 Task: Search one way flight ticket for 2 adults, 4 children and 1 infant on lap in business from Providence: Rhode Island T. F. Green International Airport to Evansville: Evansville Regional Airport on 5-3-2023. Number of bags: 2 carry on bags and 7 checked bags. Price is upto 83000. Outbound departure time preference is 12:15.
Action: Mouse moved to (340, 137)
Screenshot: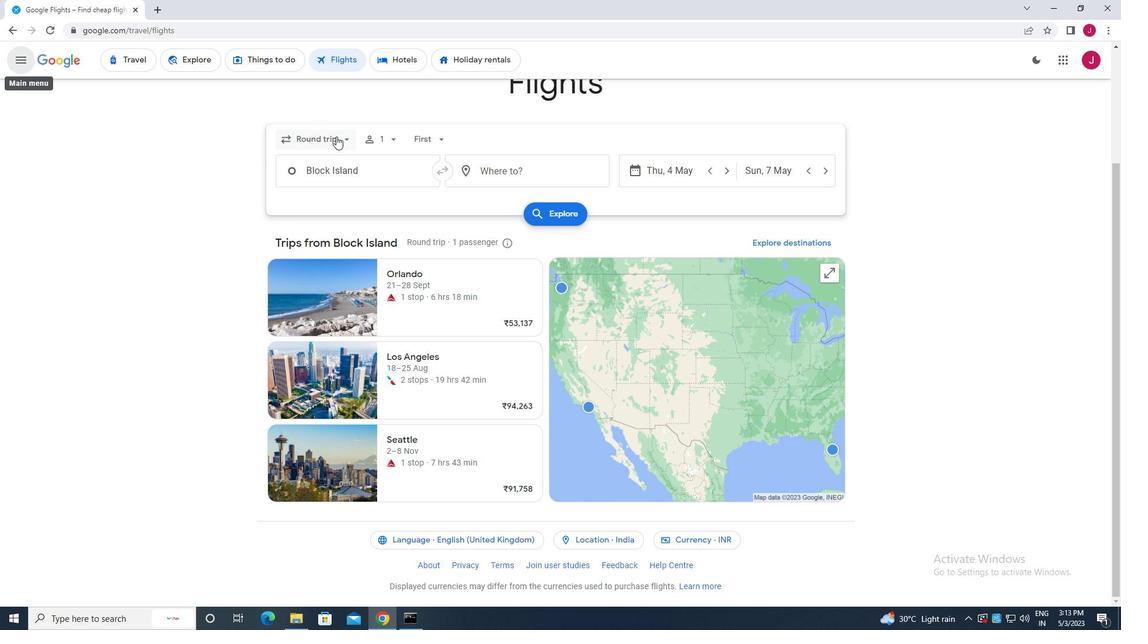 
Action: Mouse pressed left at (340, 137)
Screenshot: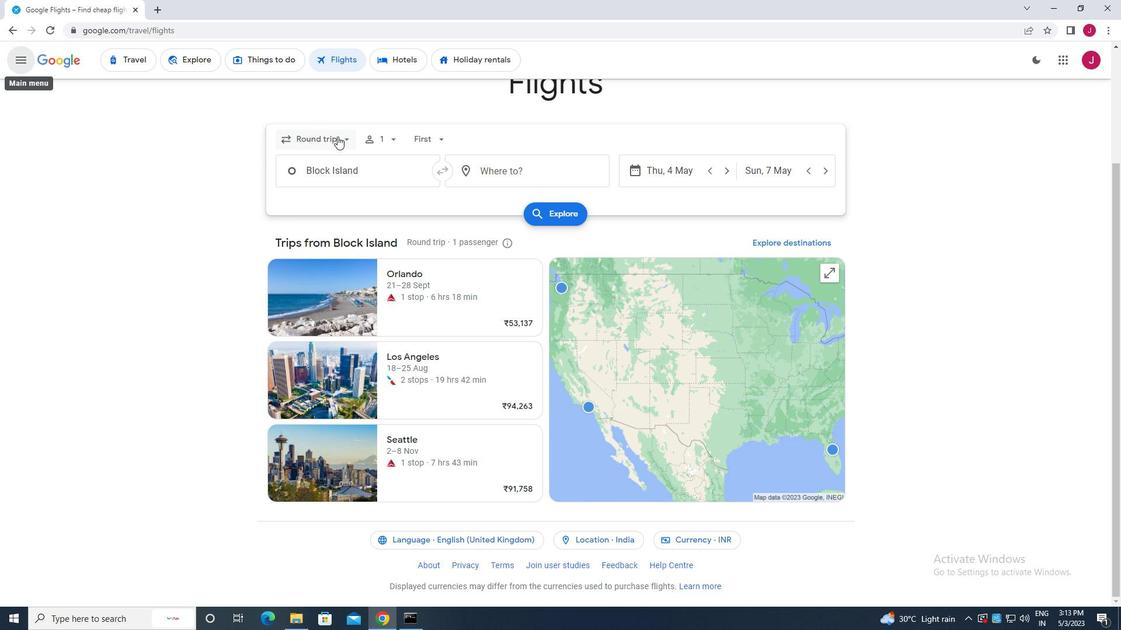 
Action: Mouse moved to (342, 190)
Screenshot: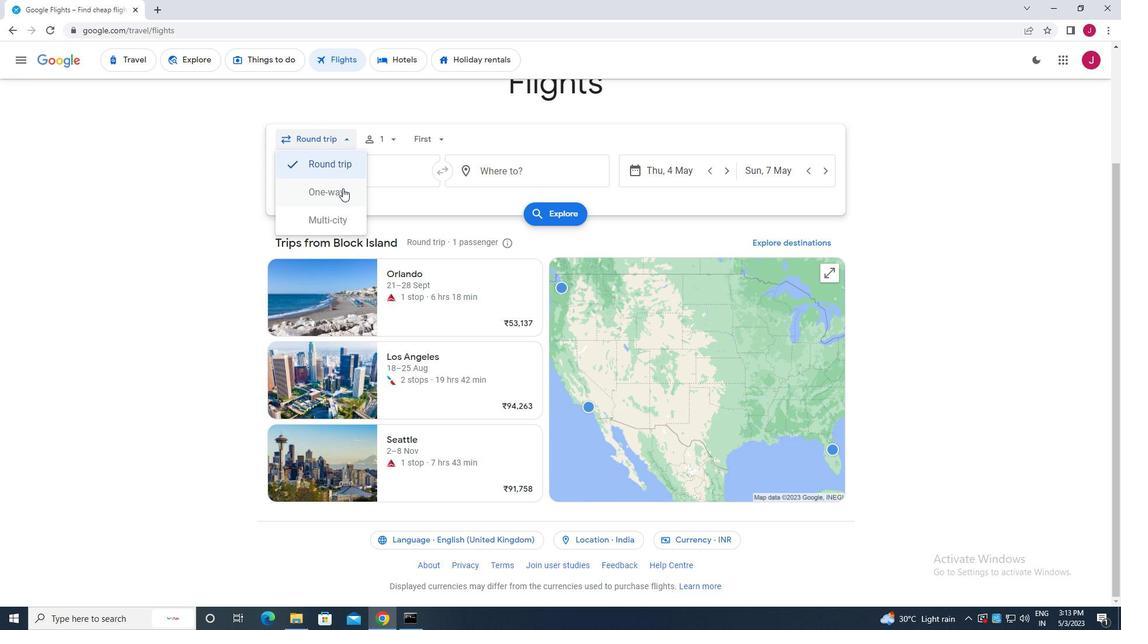 
Action: Mouse pressed left at (342, 190)
Screenshot: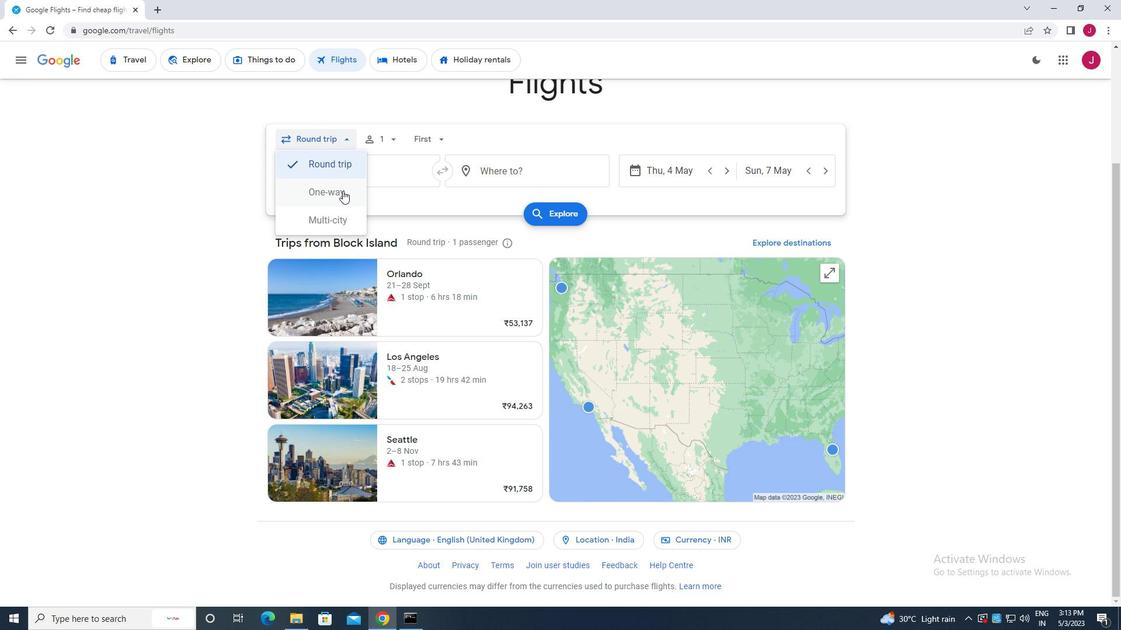 
Action: Mouse moved to (392, 138)
Screenshot: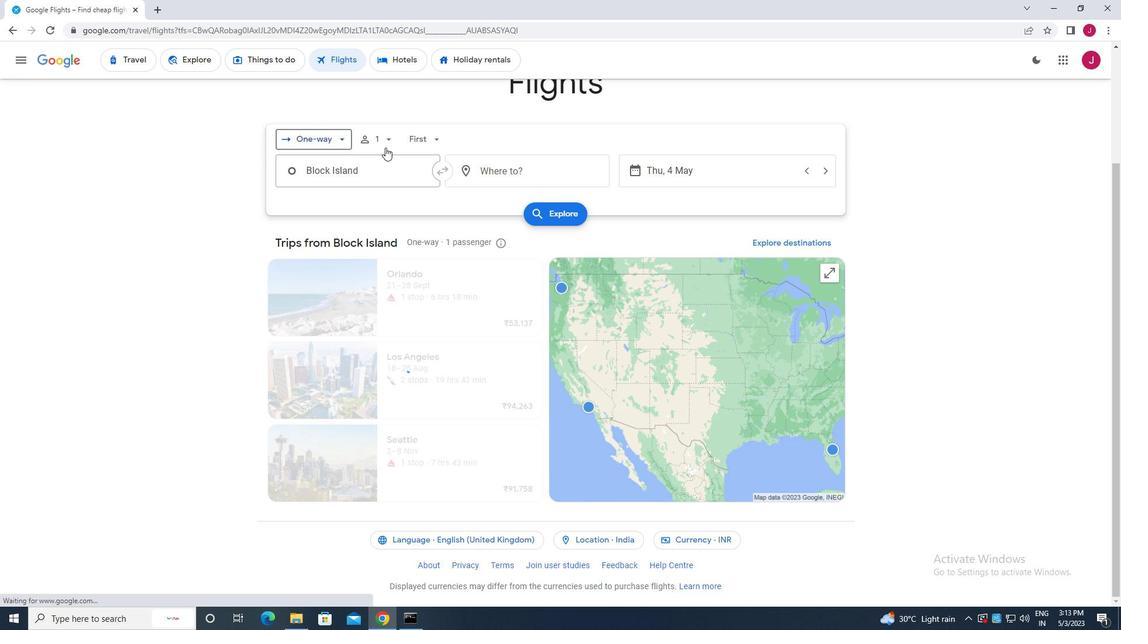 
Action: Mouse pressed left at (392, 138)
Screenshot: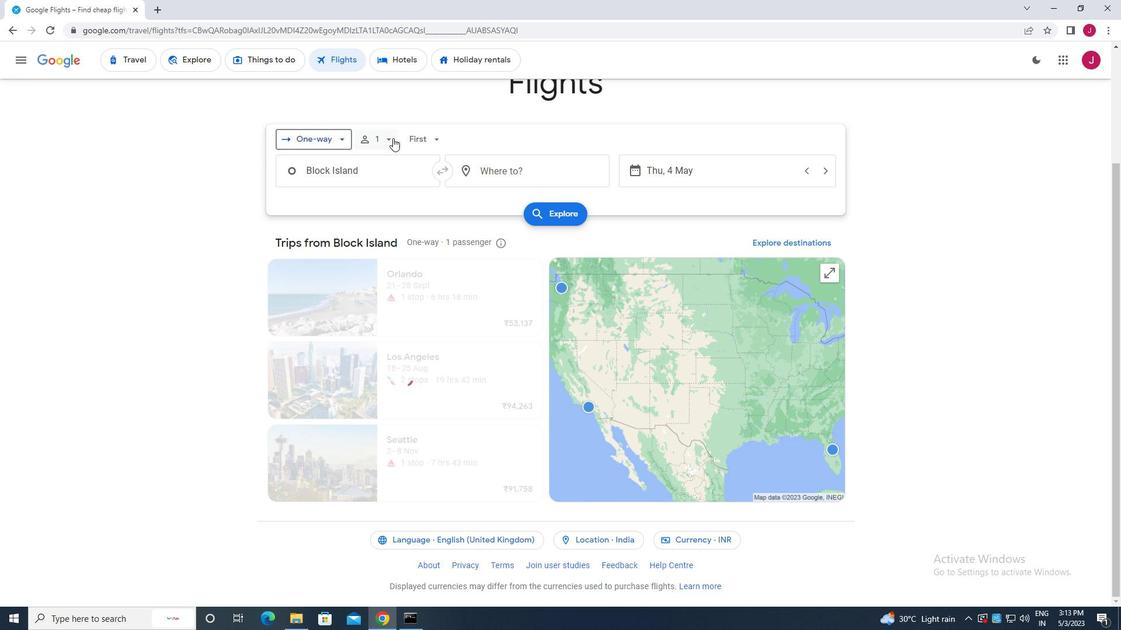 
Action: Mouse moved to (473, 168)
Screenshot: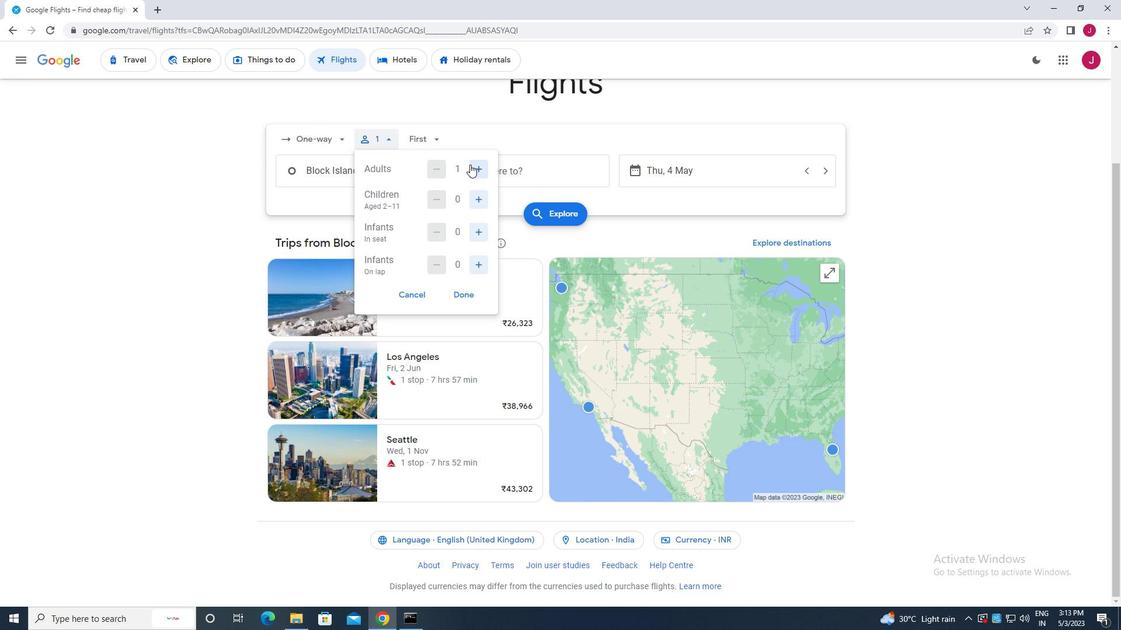 
Action: Mouse pressed left at (473, 168)
Screenshot: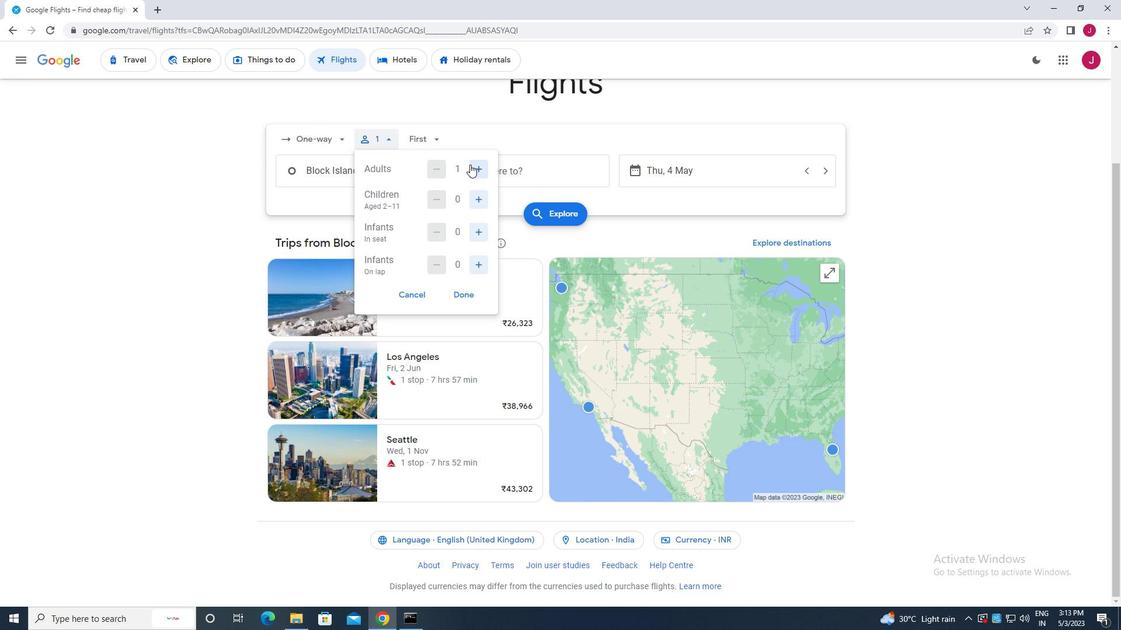 
Action: Mouse moved to (475, 200)
Screenshot: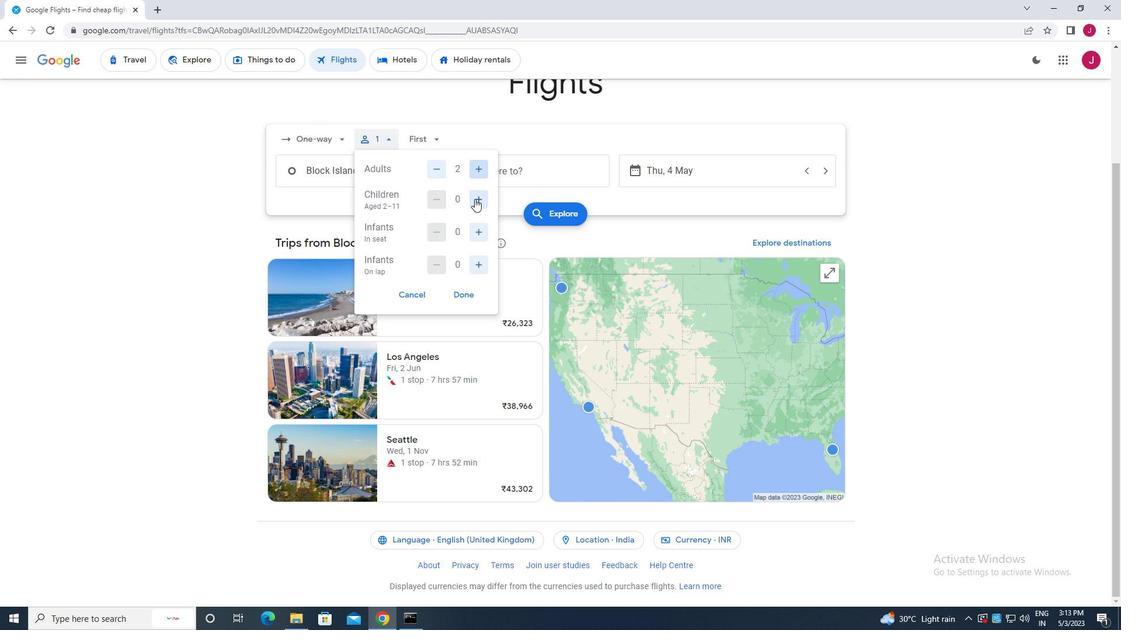 
Action: Mouse pressed left at (475, 200)
Screenshot: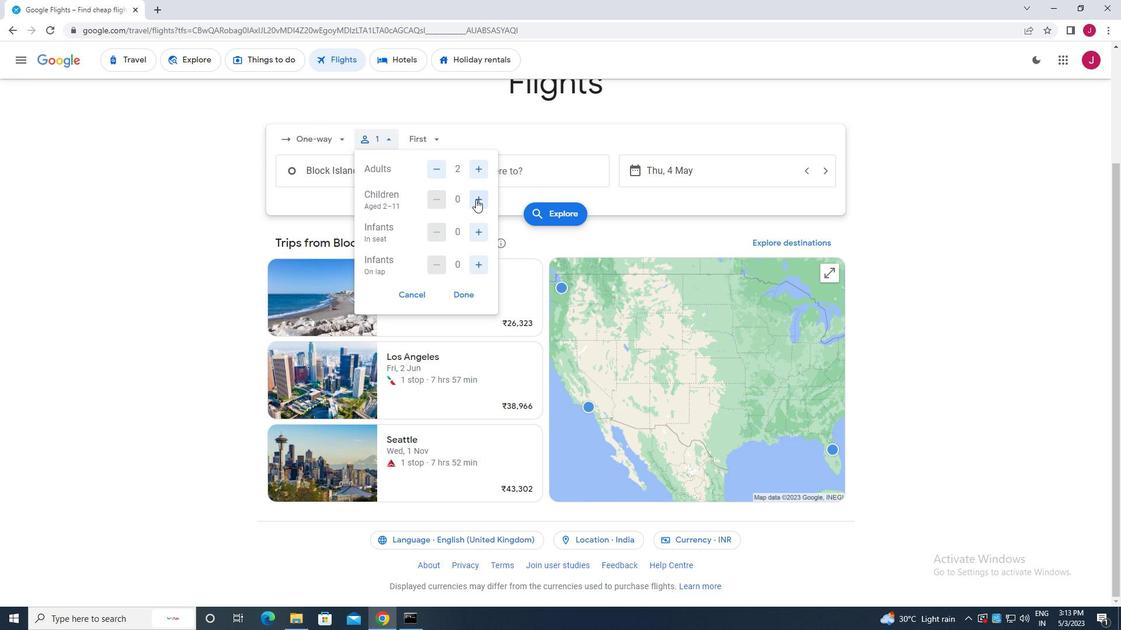 
Action: Mouse pressed left at (475, 200)
Screenshot: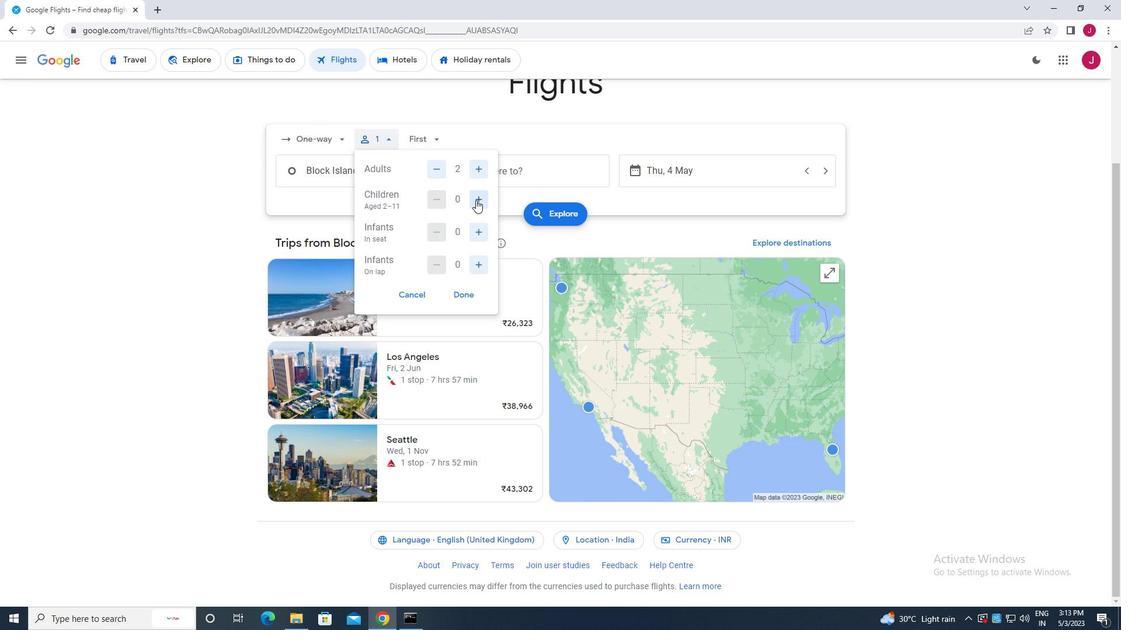
Action: Mouse pressed left at (475, 200)
Screenshot: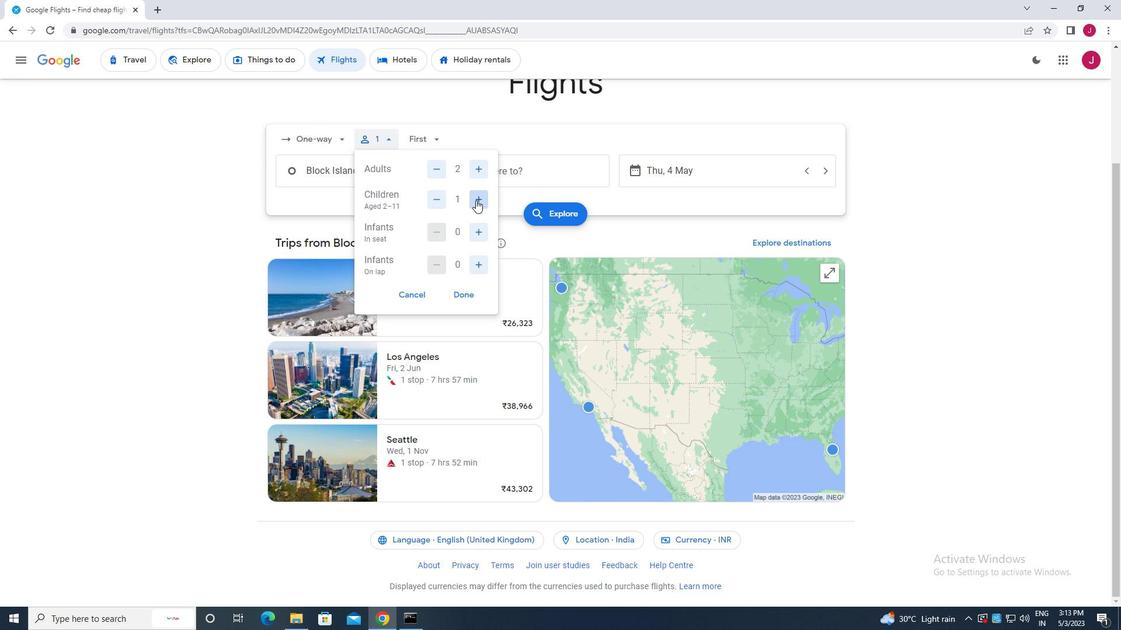 
Action: Mouse pressed left at (475, 200)
Screenshot: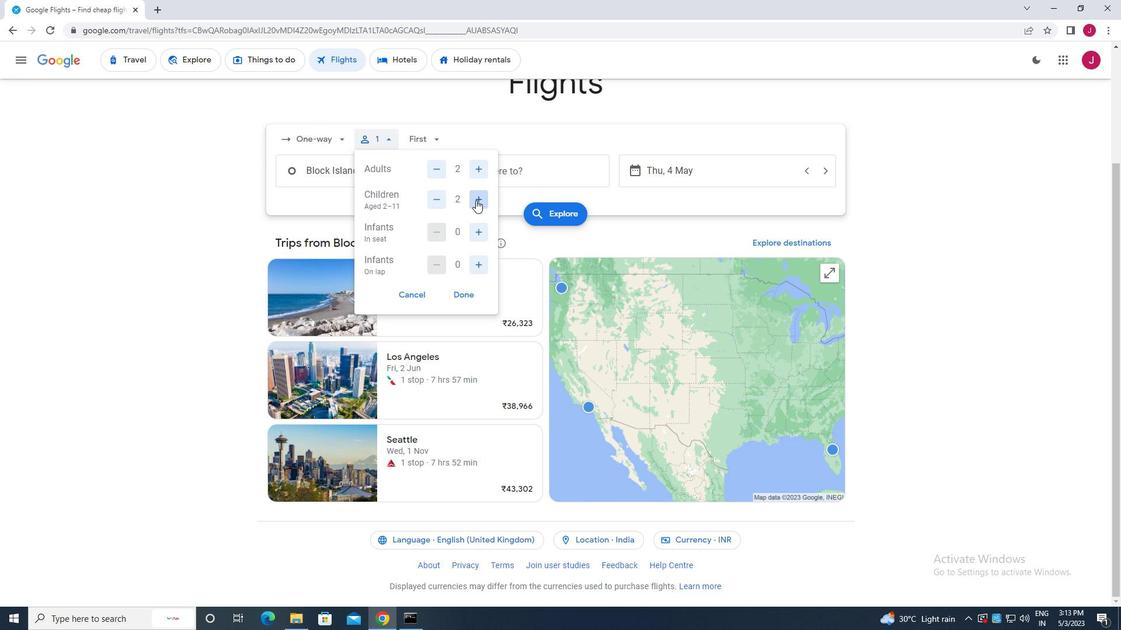 
Action: Mouse moved to (478, 263)
Screenshot: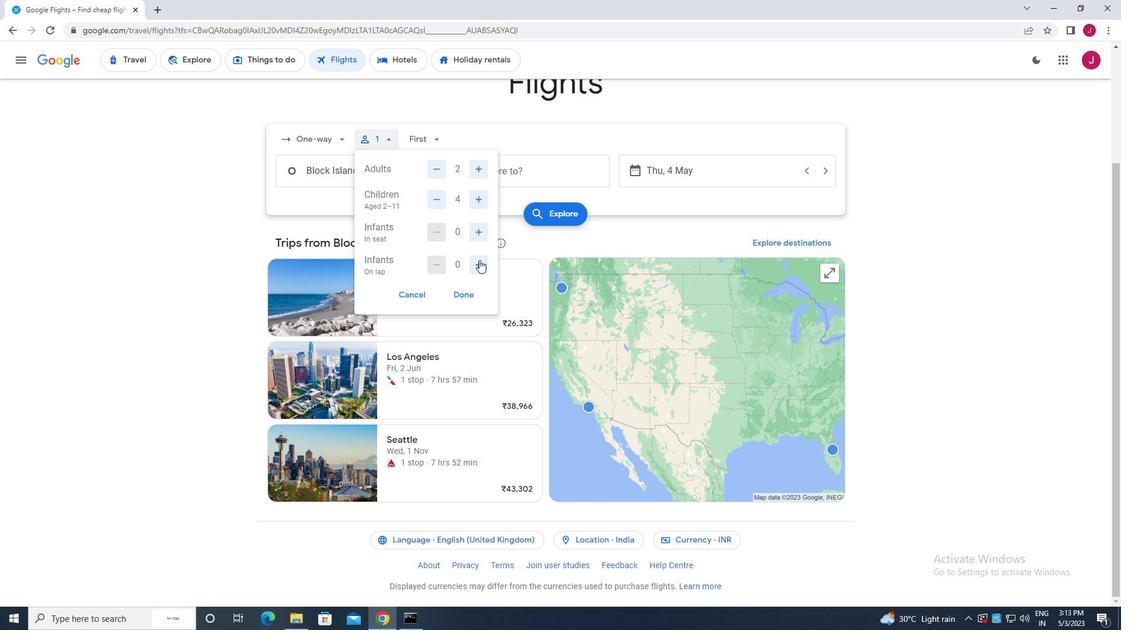 
Action: Mouse pressed left at (478, 263)
Screenshot: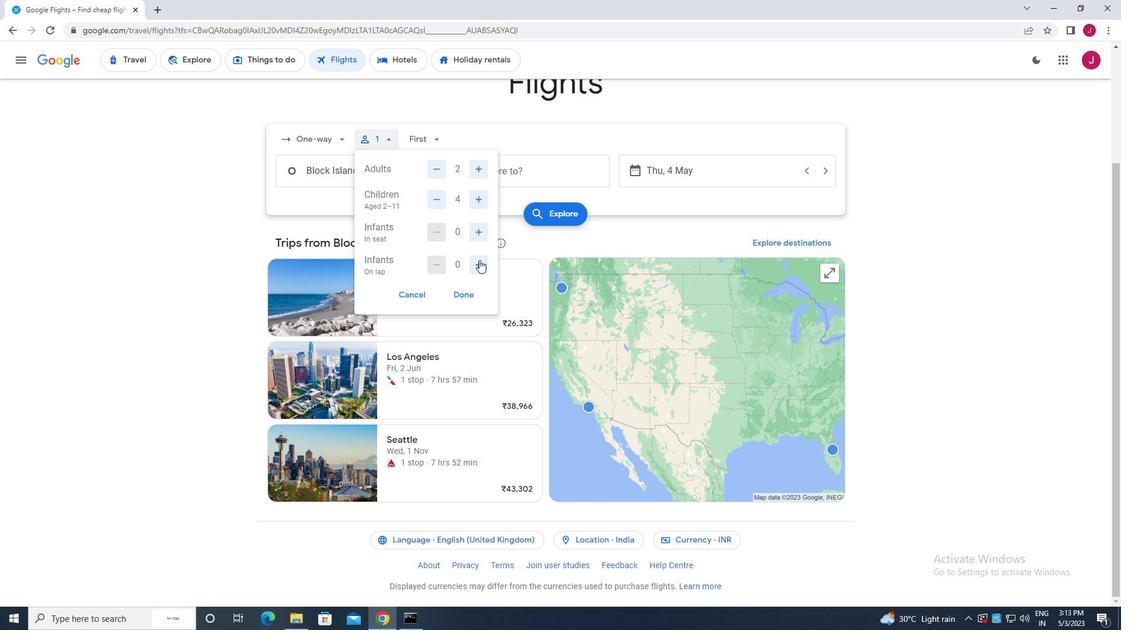 
Action: Mouse moved to (464, 297)
Screenshot: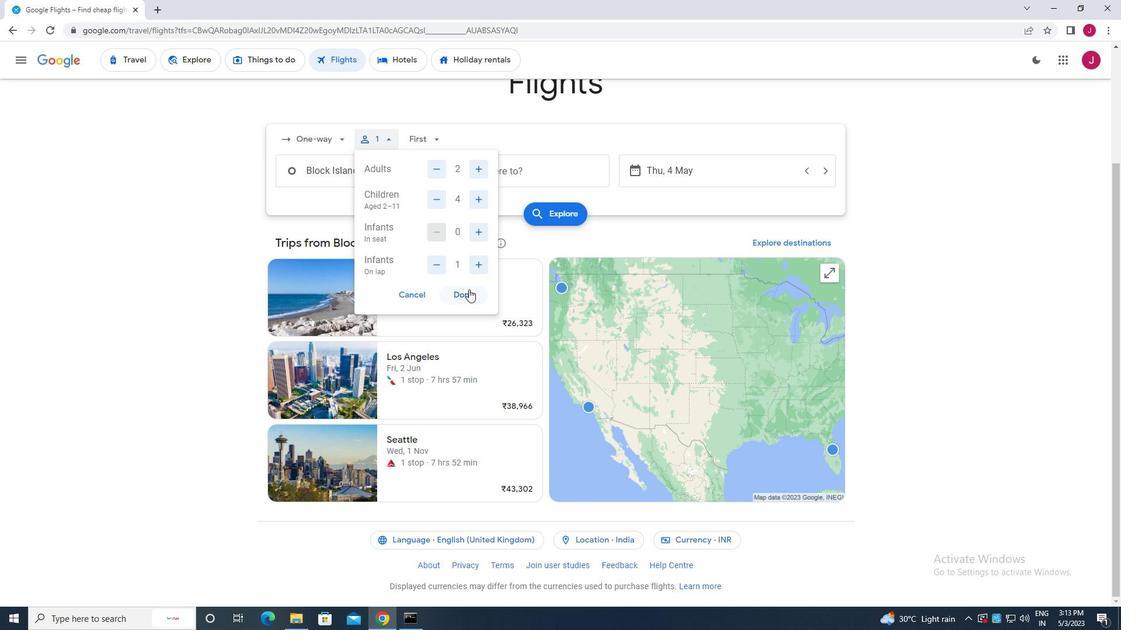 
Action: Mouse pressed left at (464, 297)
Screenshot: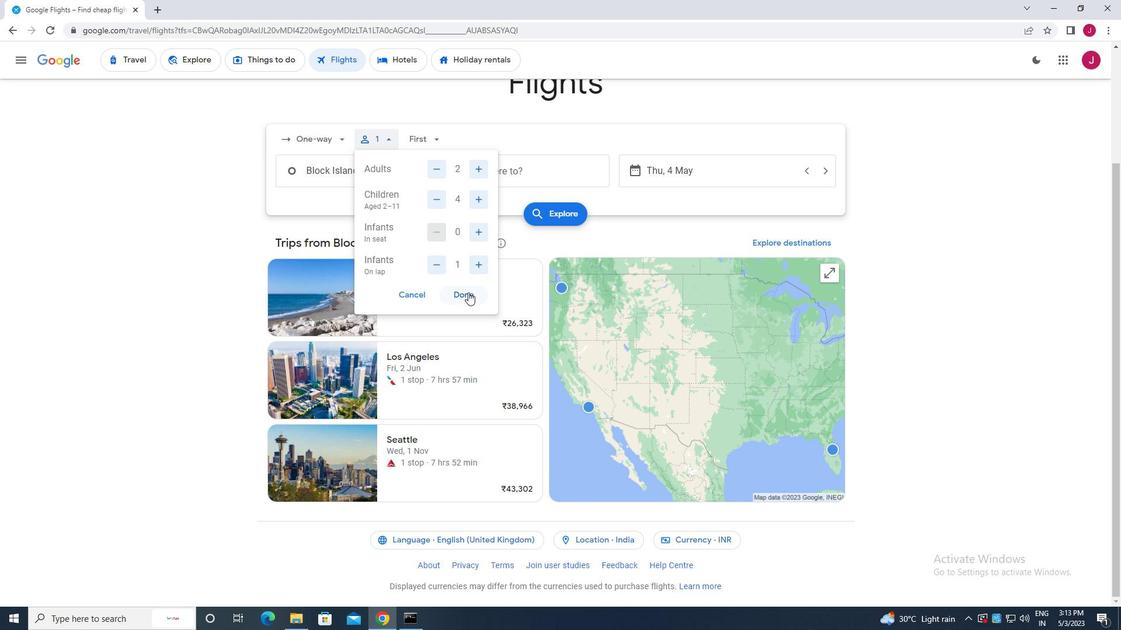 
Action: Mouse moved to (436, 140)
Screenshot: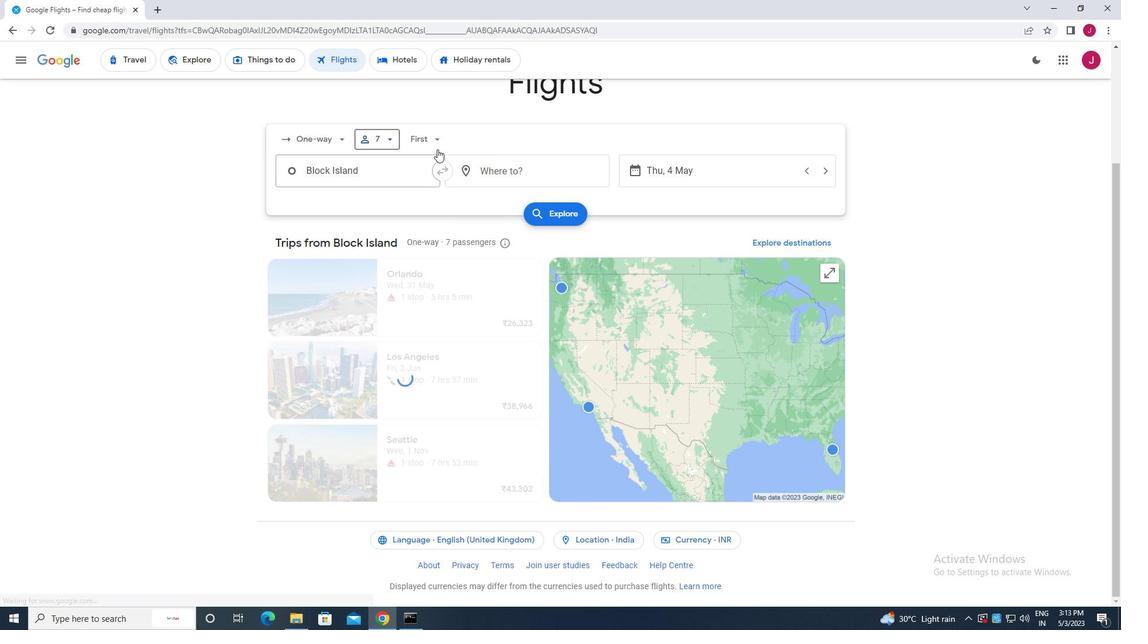 
Action: Mouse pressed left at (436, 140)
Screenshot: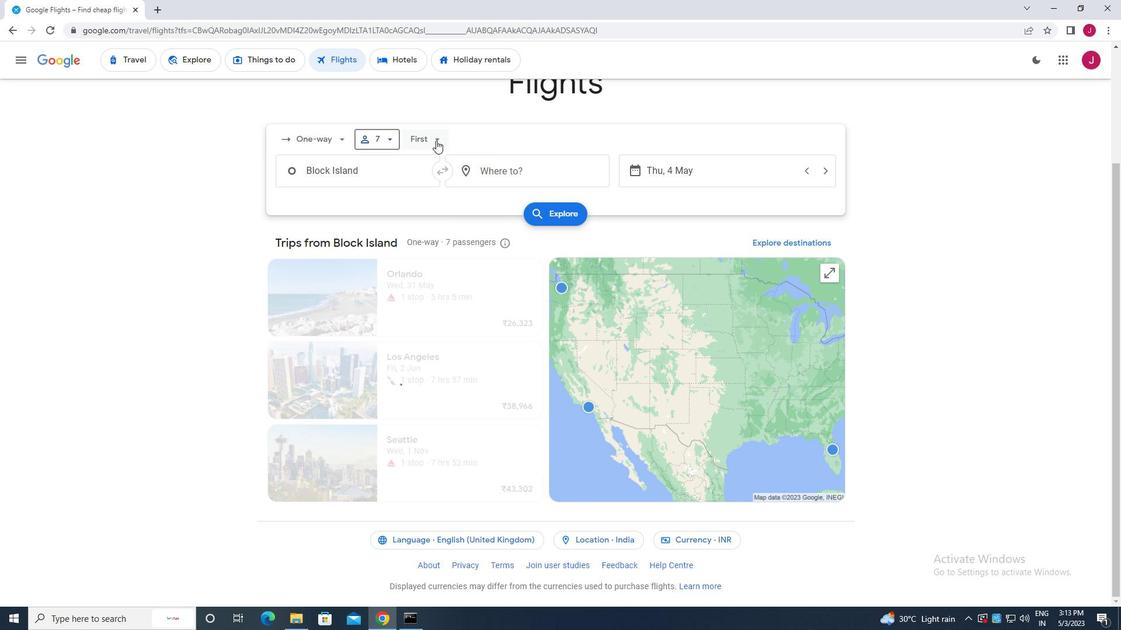 
Action: Mouse moved to (448, 222)
Screenshot: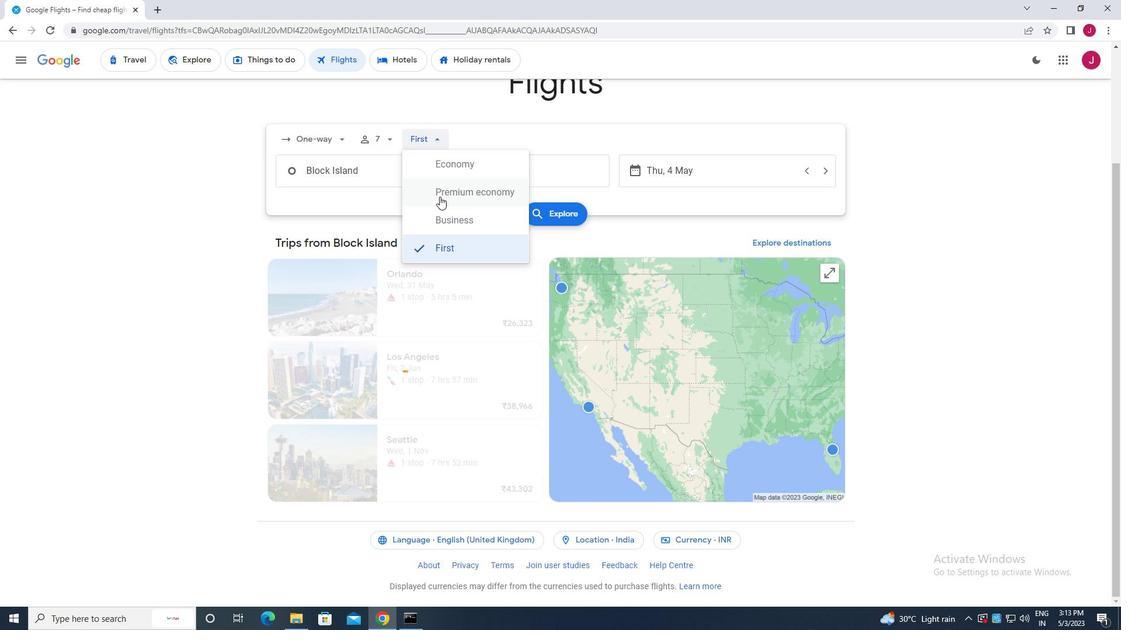 
Action: Mouse pressed left at (448, 222)
Screenshot: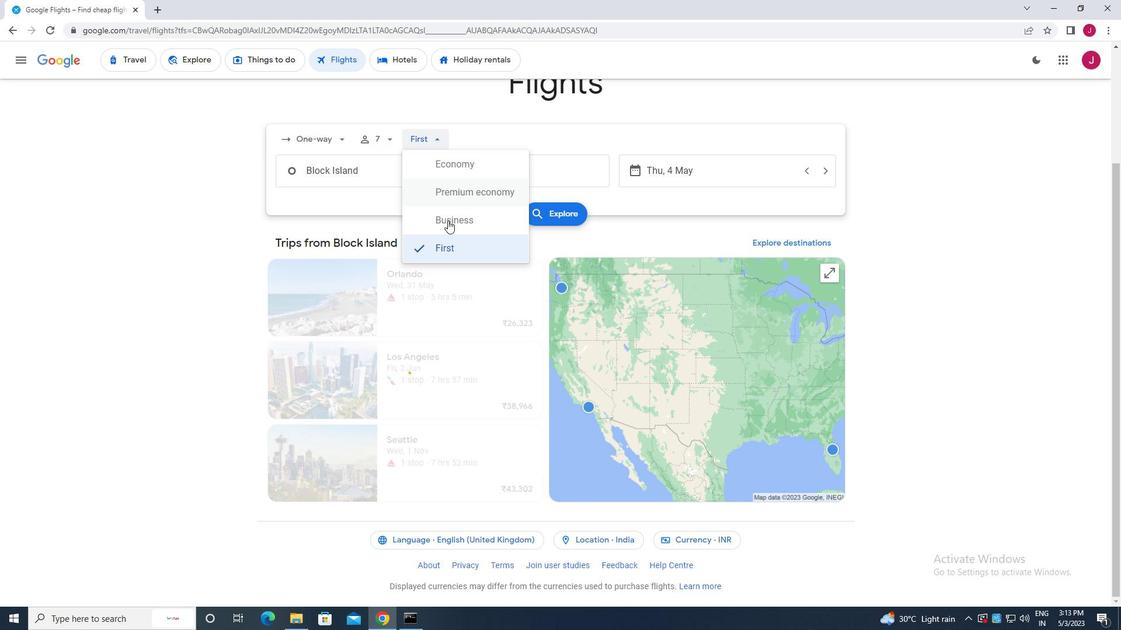 
Action: Mouse moved to (397, 177)
Screenshot: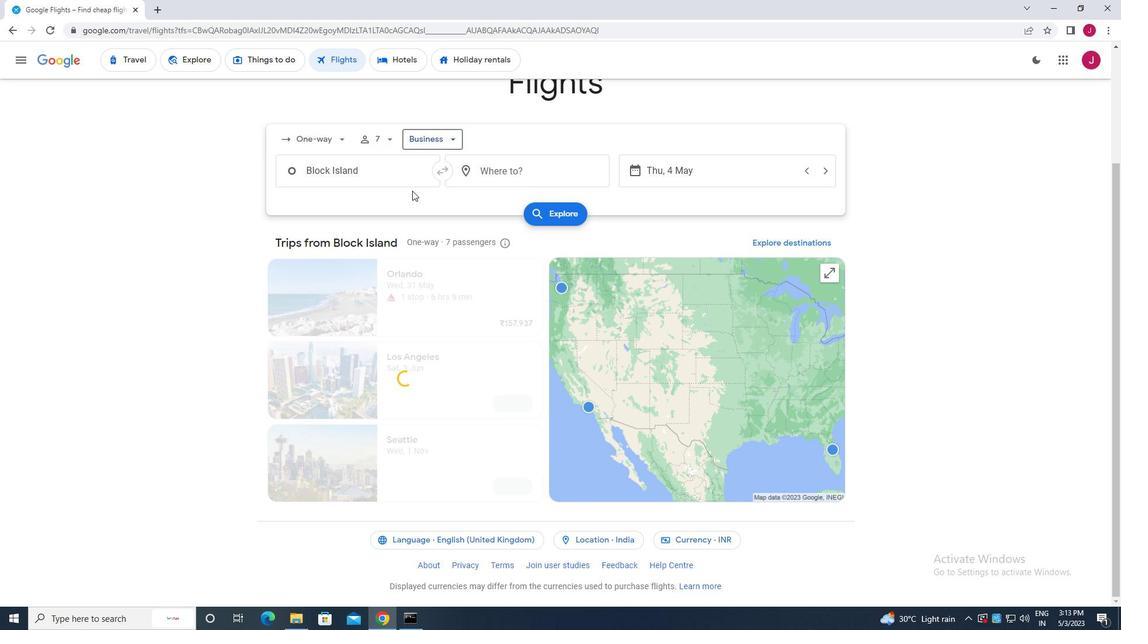 
Action: Mouse pressed left at (397, 177)
Screenshot: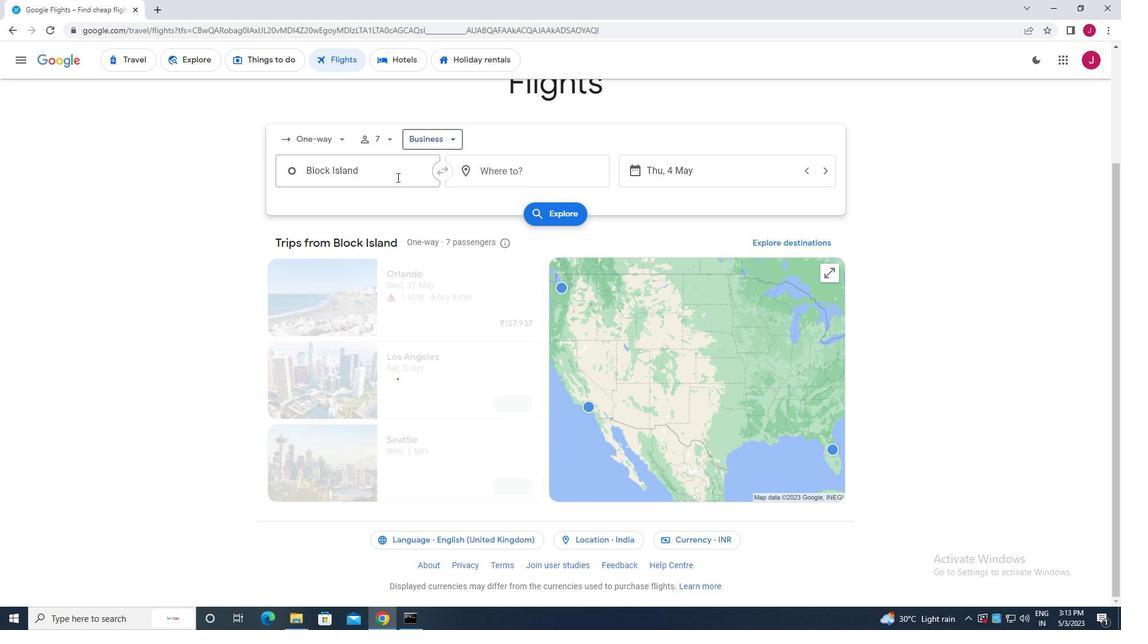 
Action: Key pressed providence<Key.enter><Key.space>r
Screenshot: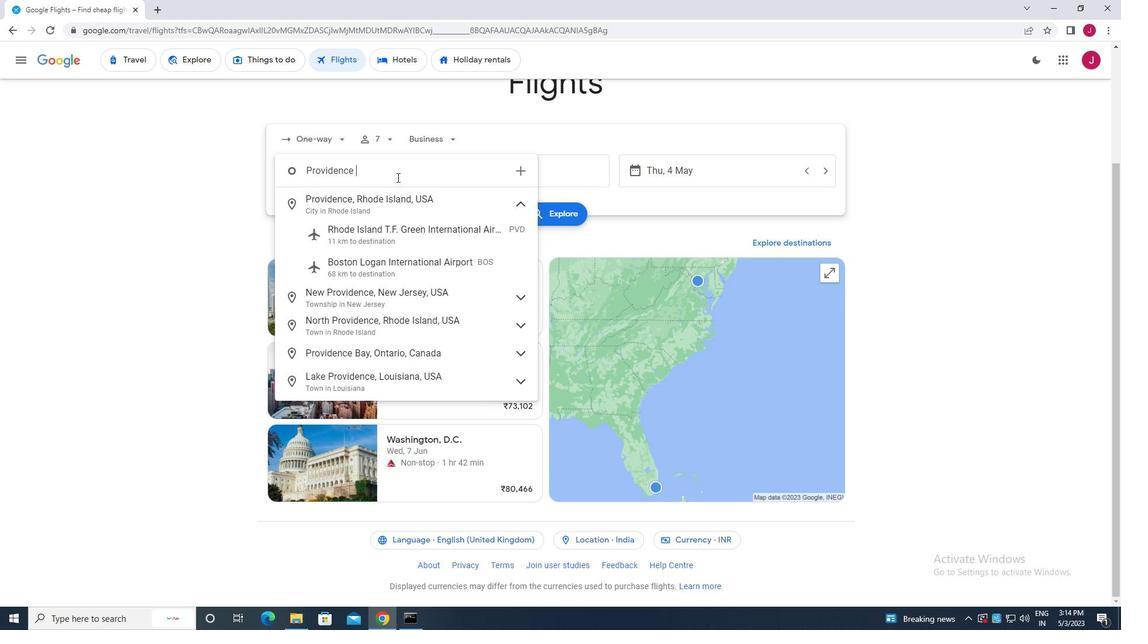 
Action: Mouse moved to (415, 220)
Screenshot: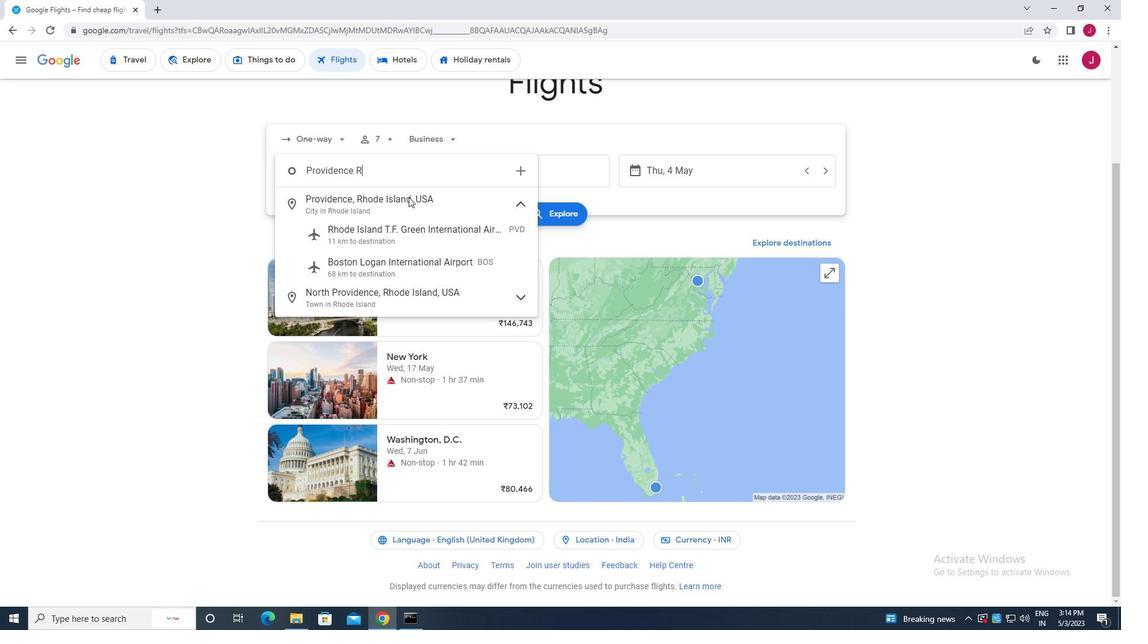 
Action: Mouse pressed left at (415, 220)
Screenshot: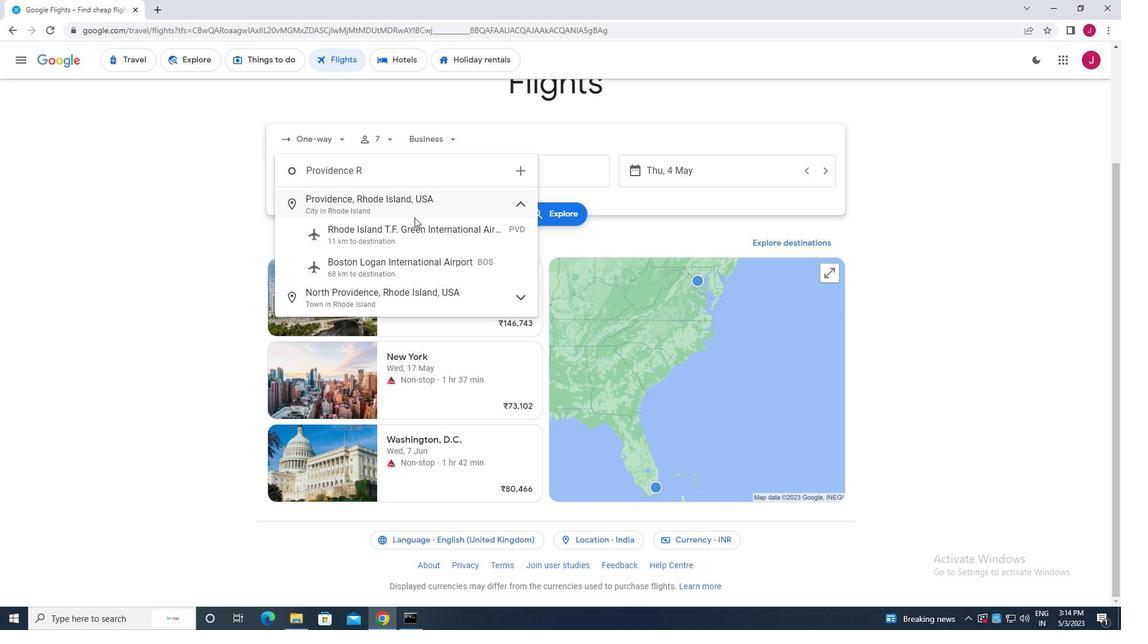 
Action: Mouse moved to (507, 168)
Screenshot: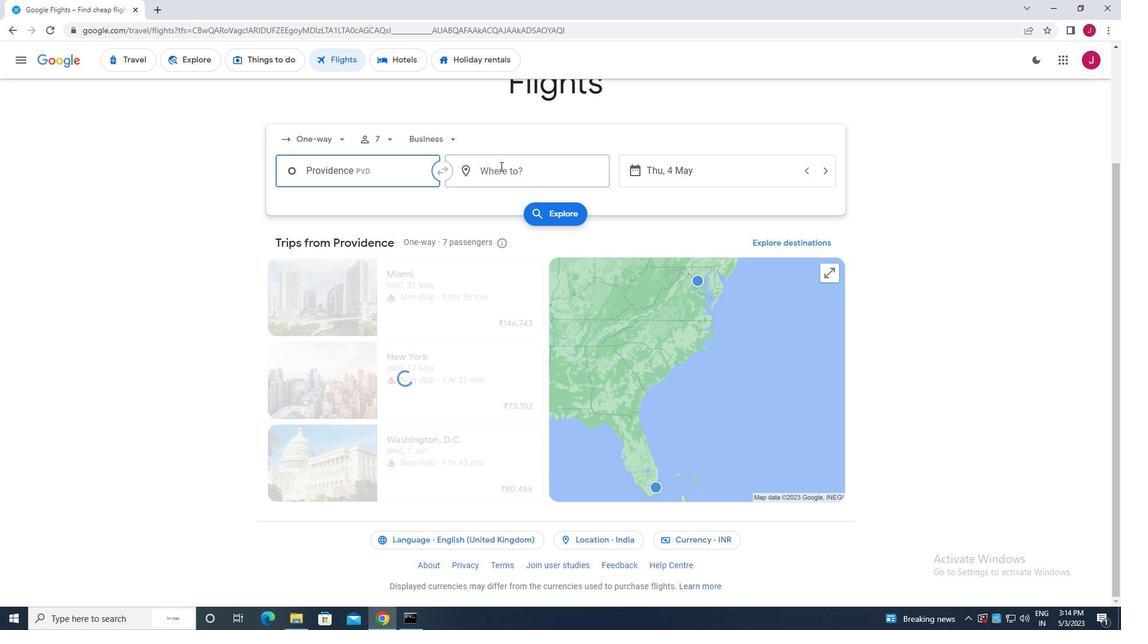 
Action: Mouse pressed left at (507, 168)
Screenshot: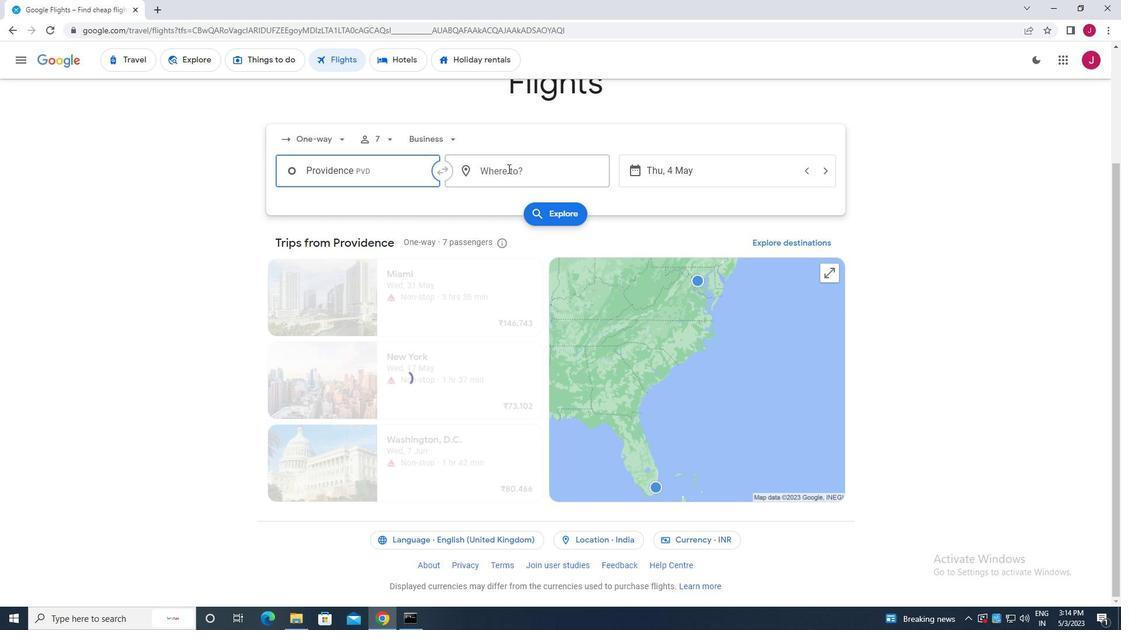 
Action: Key pressed evans
Screenshot: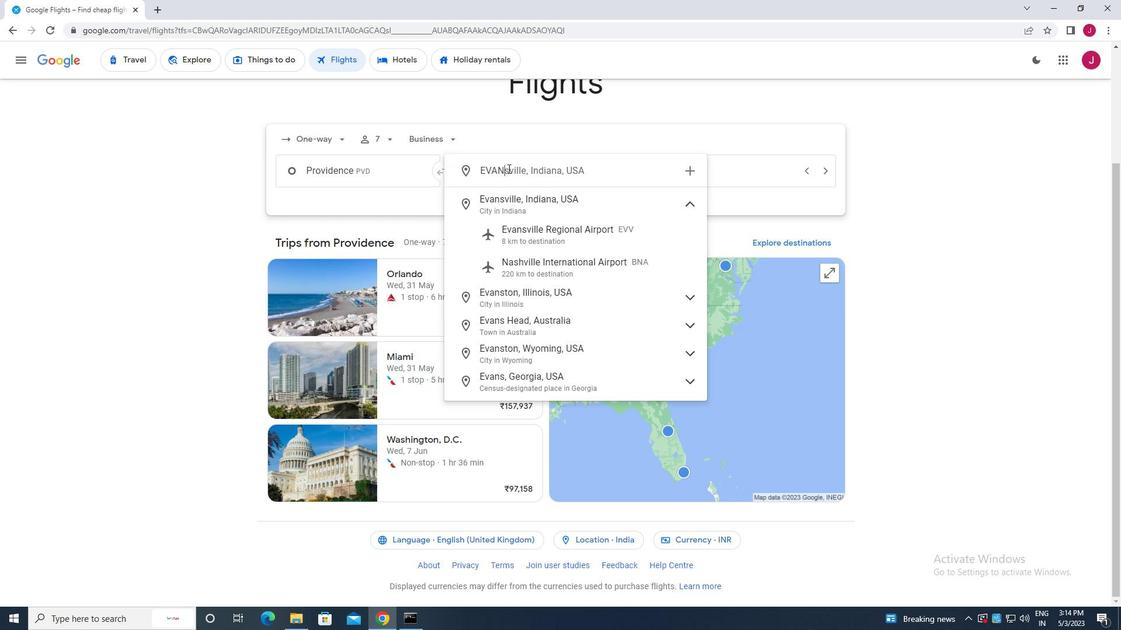 
Action: Mouse moved to (564, 237)
Screenshot: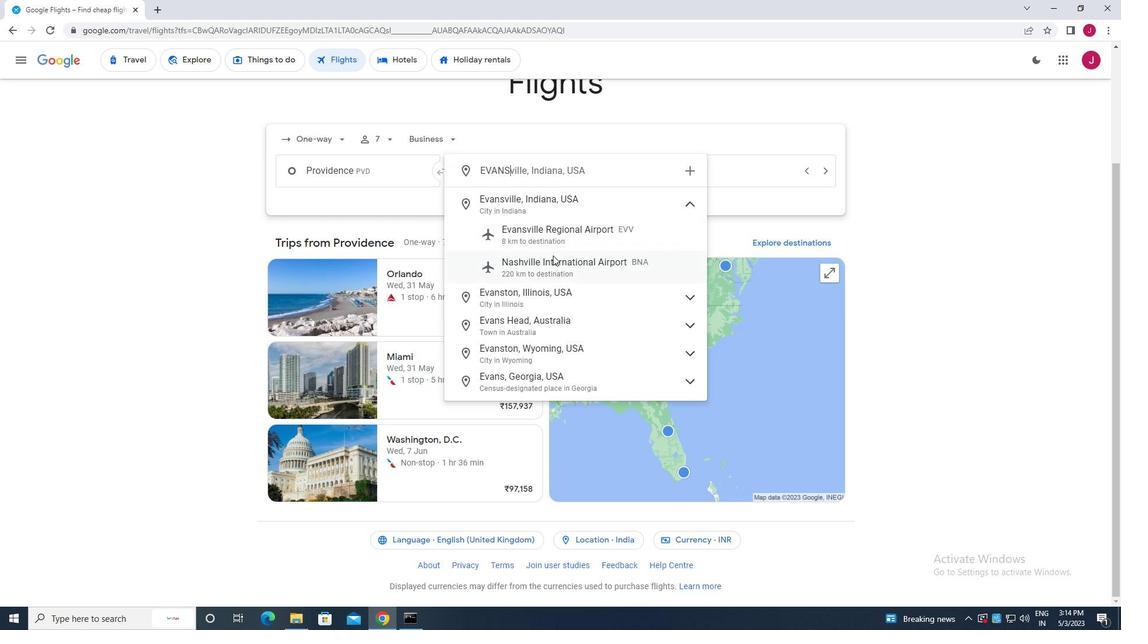 
Action: Mouse pressed left at (564, 237)
Screenshot: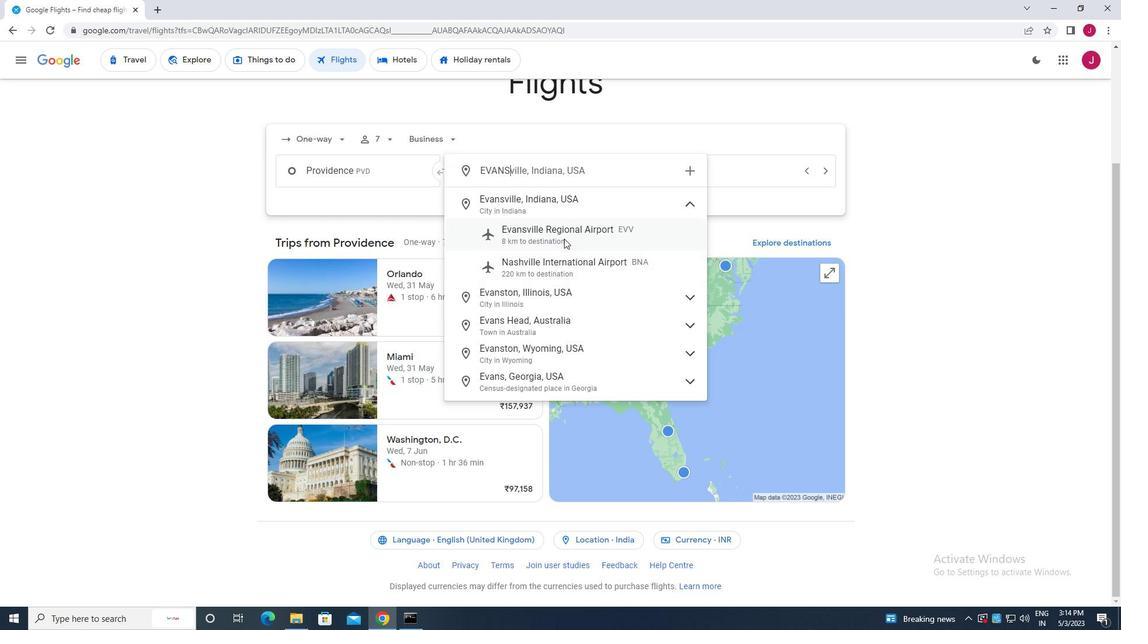 
Action: Mouse moved to (694, 172)
Screenshot: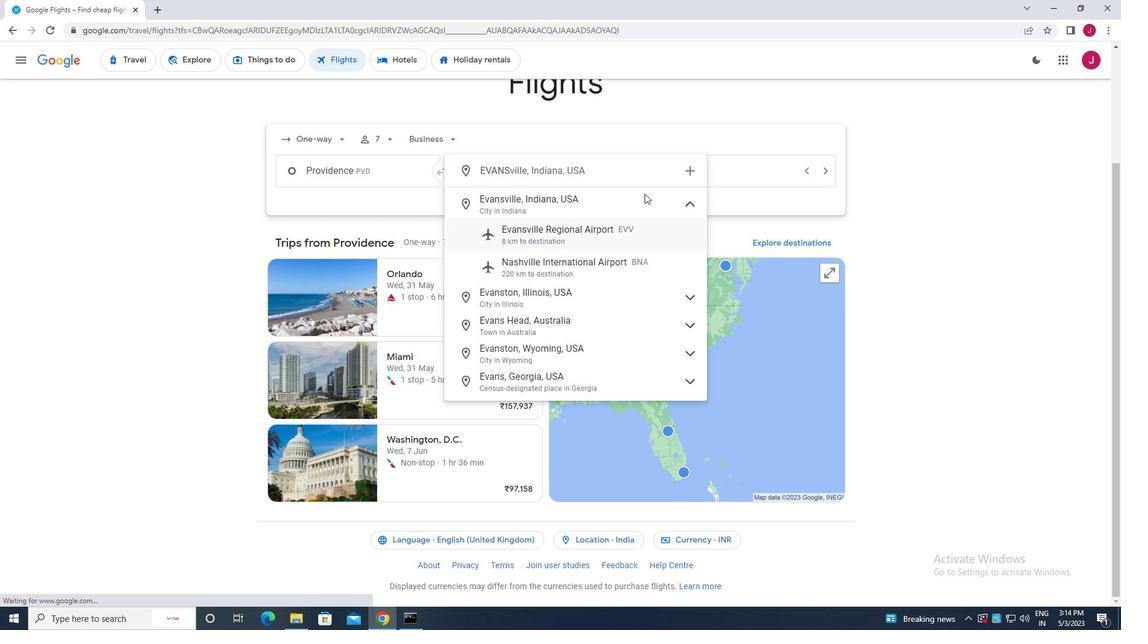 
Action: Mouse pressed left at (694, 172)
Screenshot: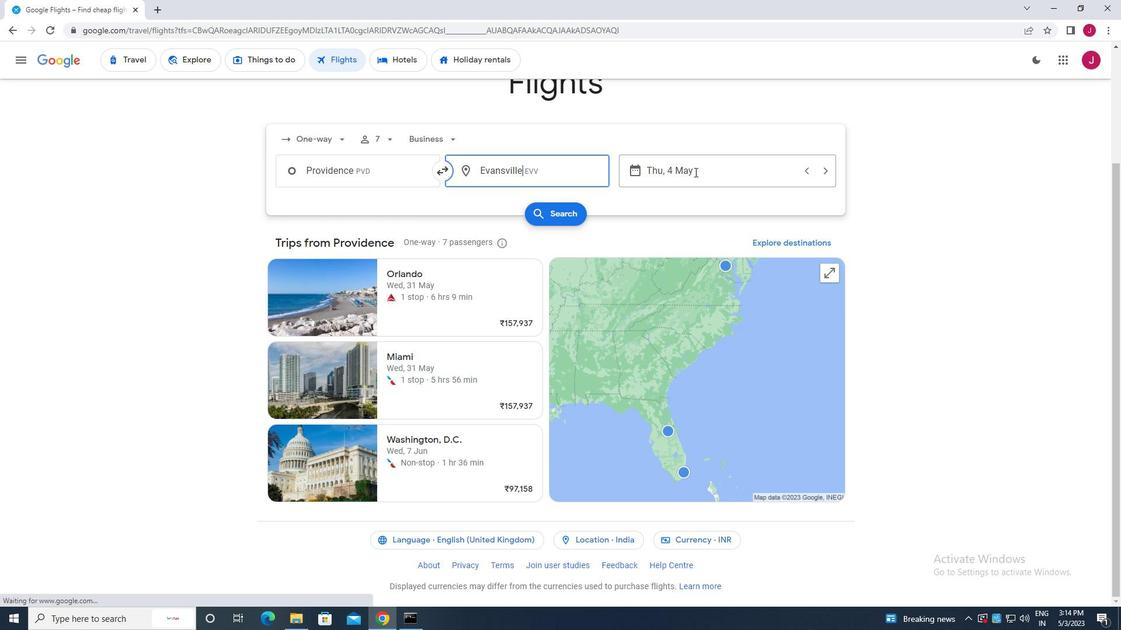 
Action: Mouse moved to (498, 268)
Screenshot: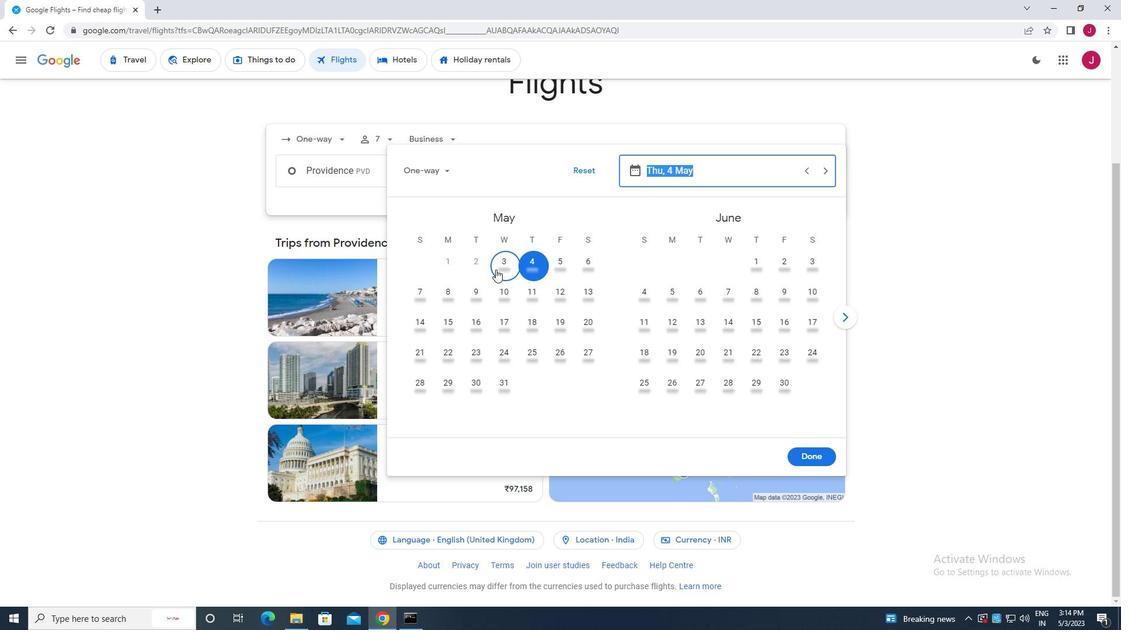 
Action: Mouse pressed left at (498, 268)
Screenshot: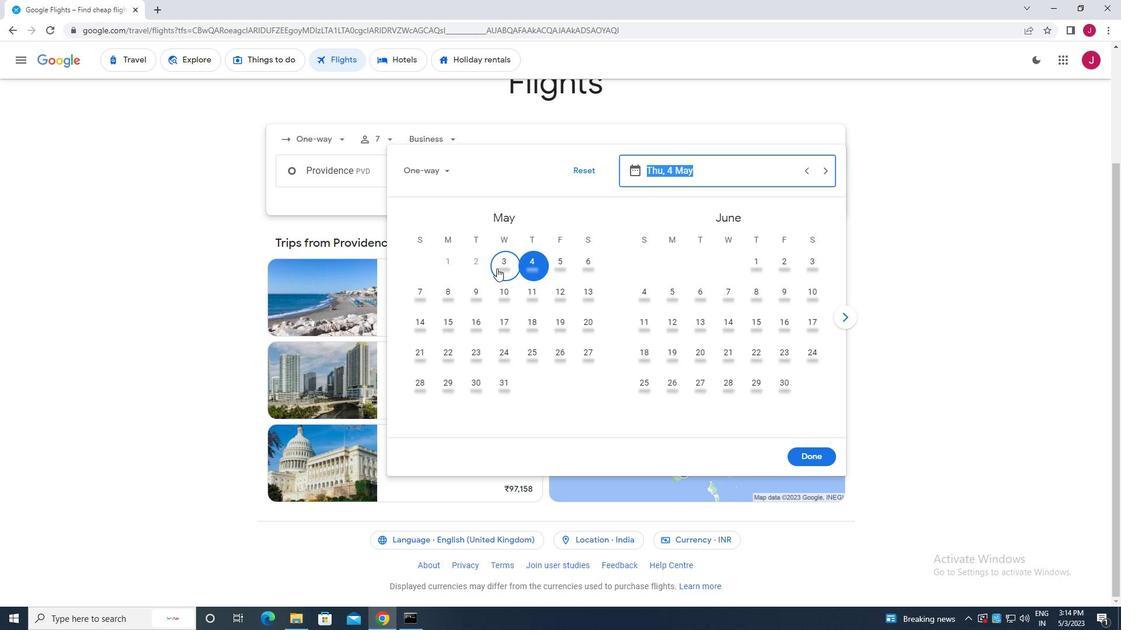 
Action: Mouse moved to (800, 454)
Screenshot: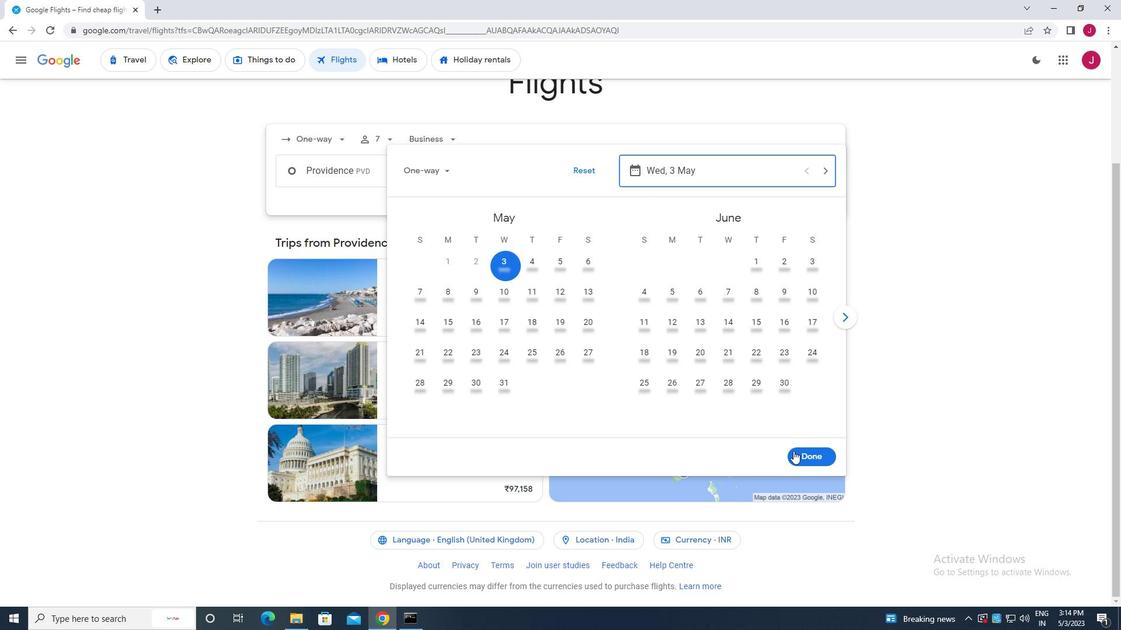 
Action: Mouse pressed left at (800, 454)
Screenshot: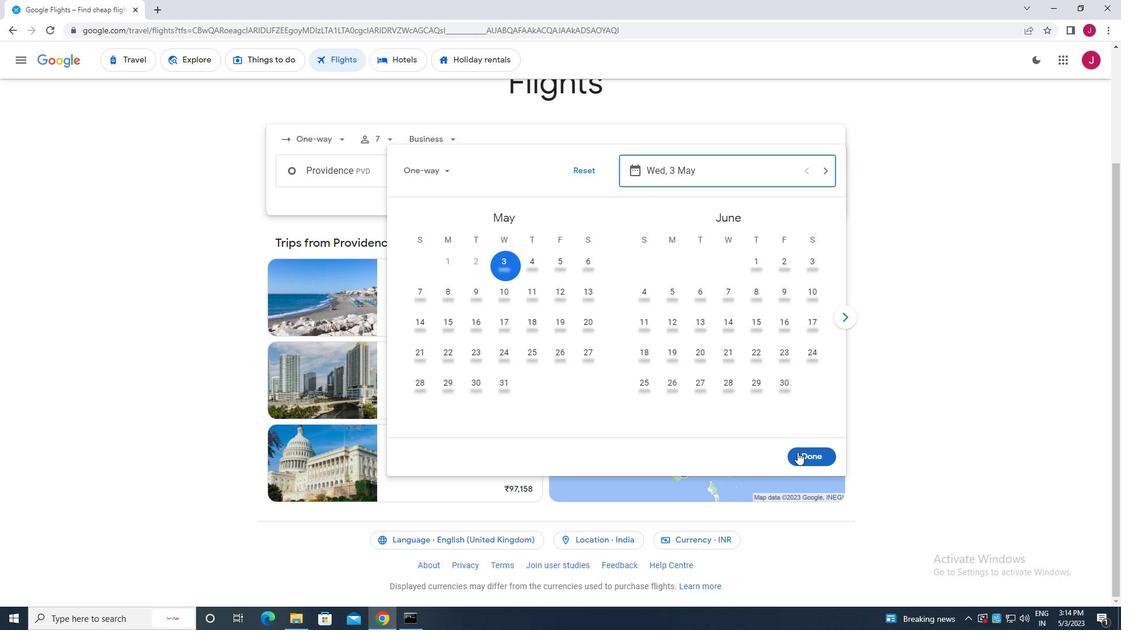 
Action: Mouse moved to (559, 214)
Screenshot: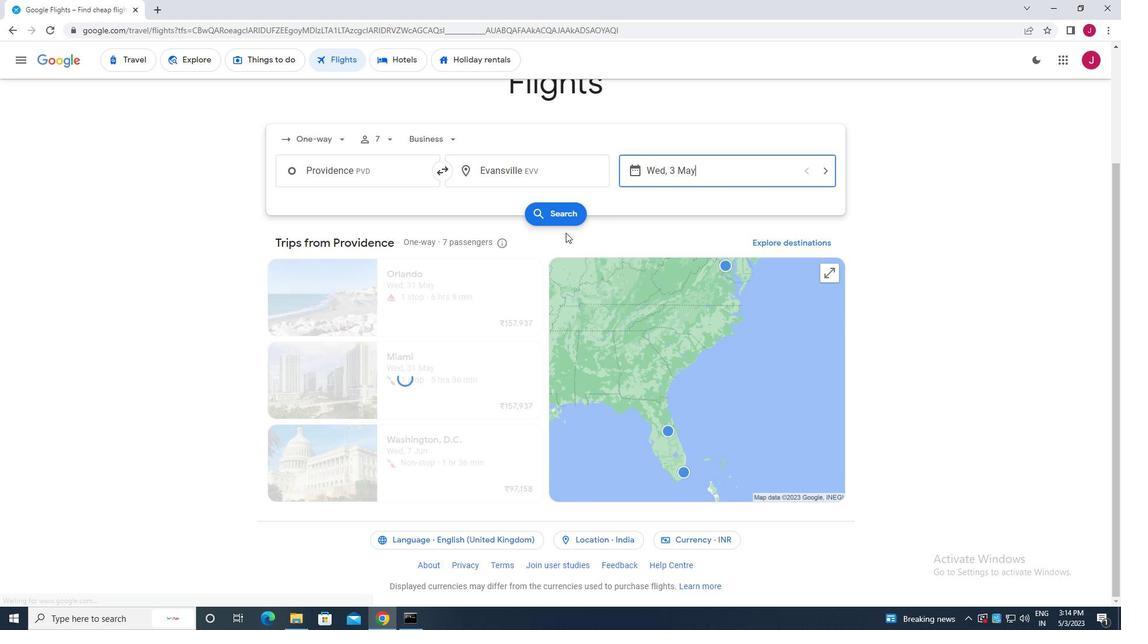 
Action: Mouse pressed left at (559, 214)
Screenshot: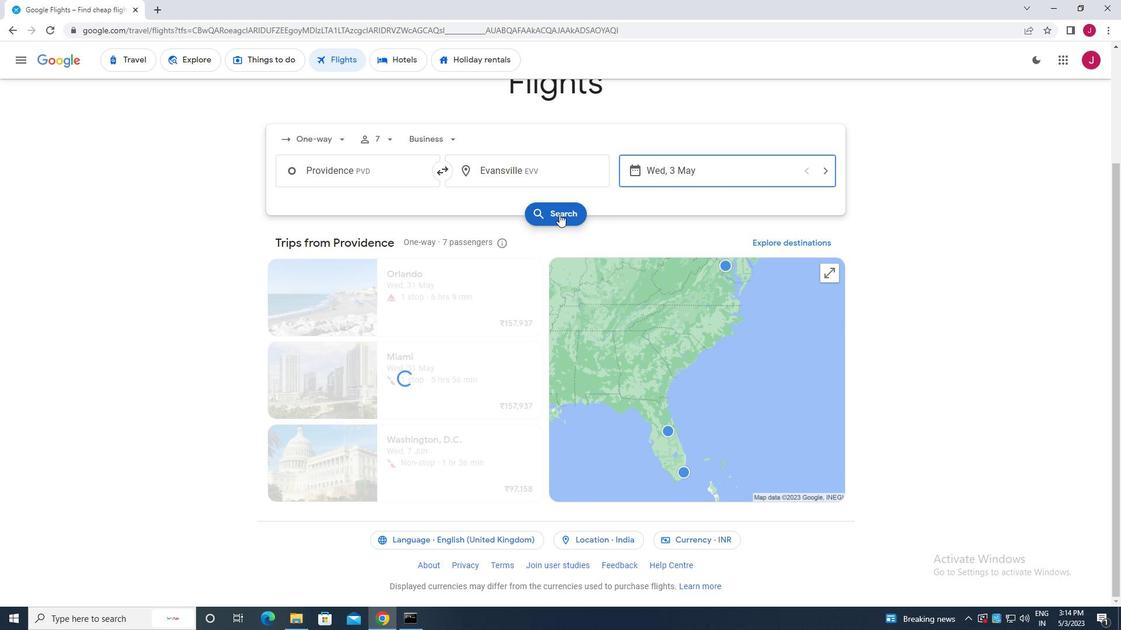 
Action: Mouse moved to (296, 166)
Screenshot: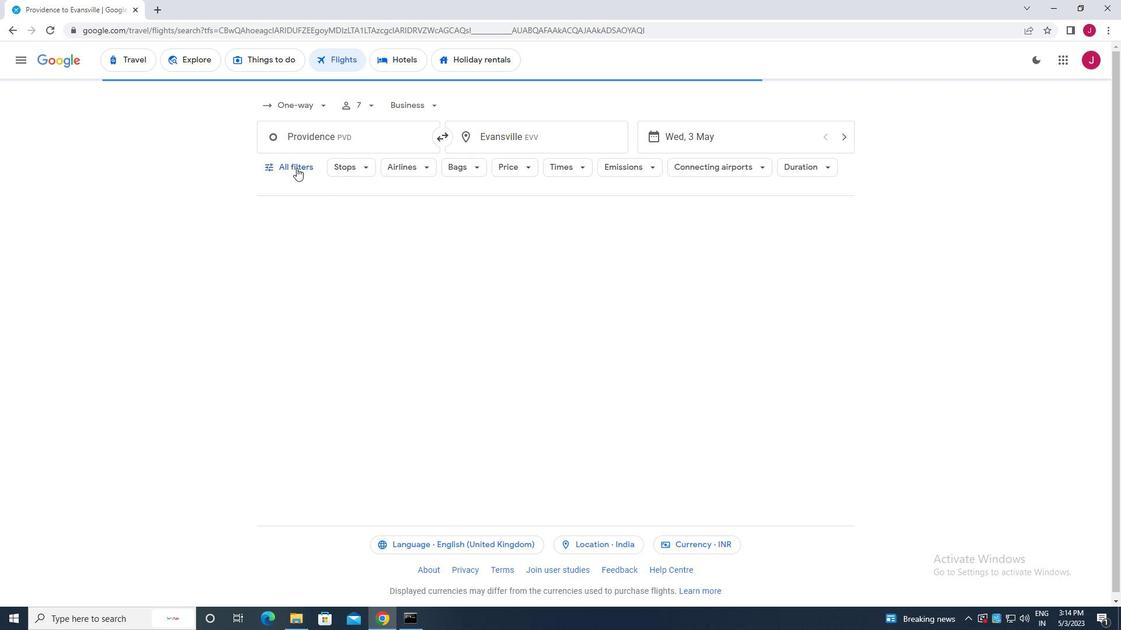 
Action: Mouse pressed left at (296, 166)
Screenshot: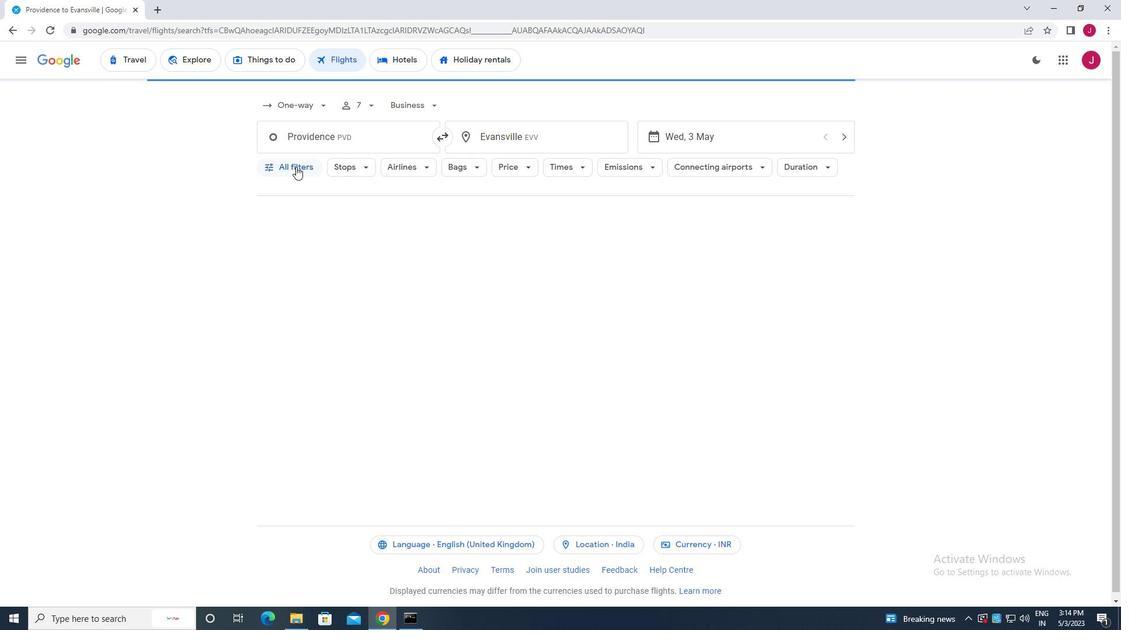 
Action: Mouse moved to (426, 291)
Screenshot: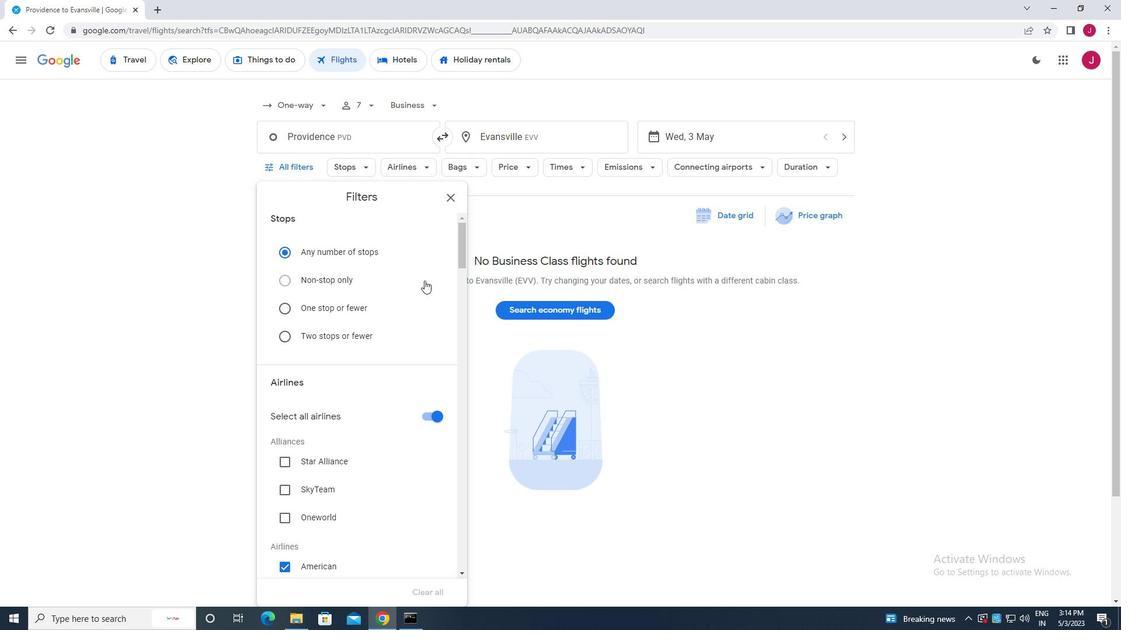 
Action: Mouse scrolled (426, 291) with delta (0, 0)
Screenshot: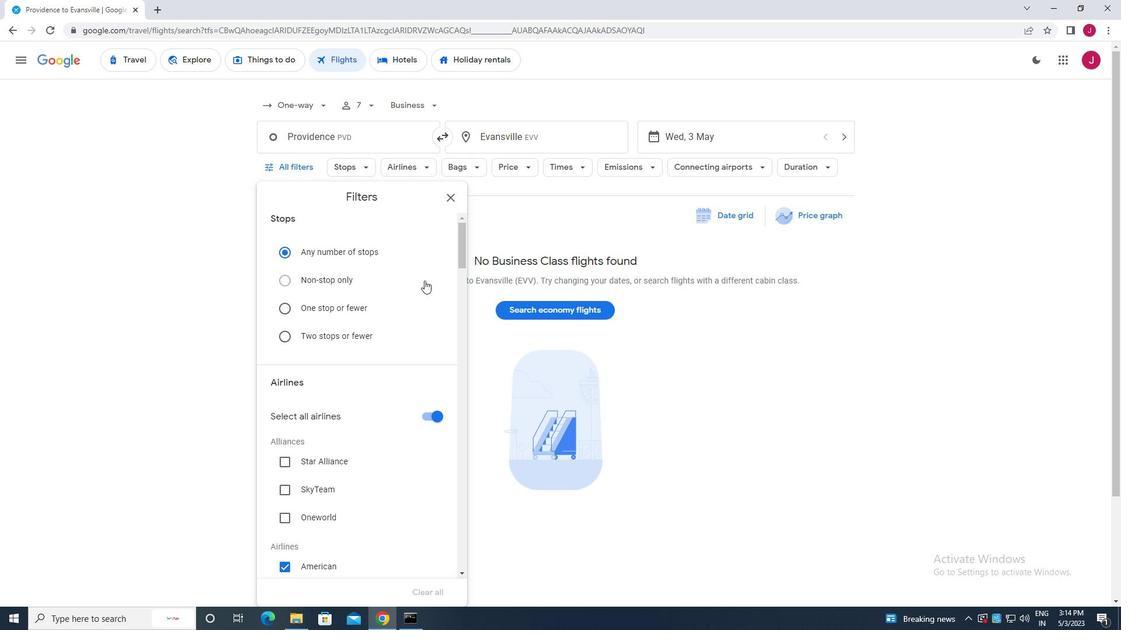 
Action: Mouse moved to (426, 292)
Screenshot: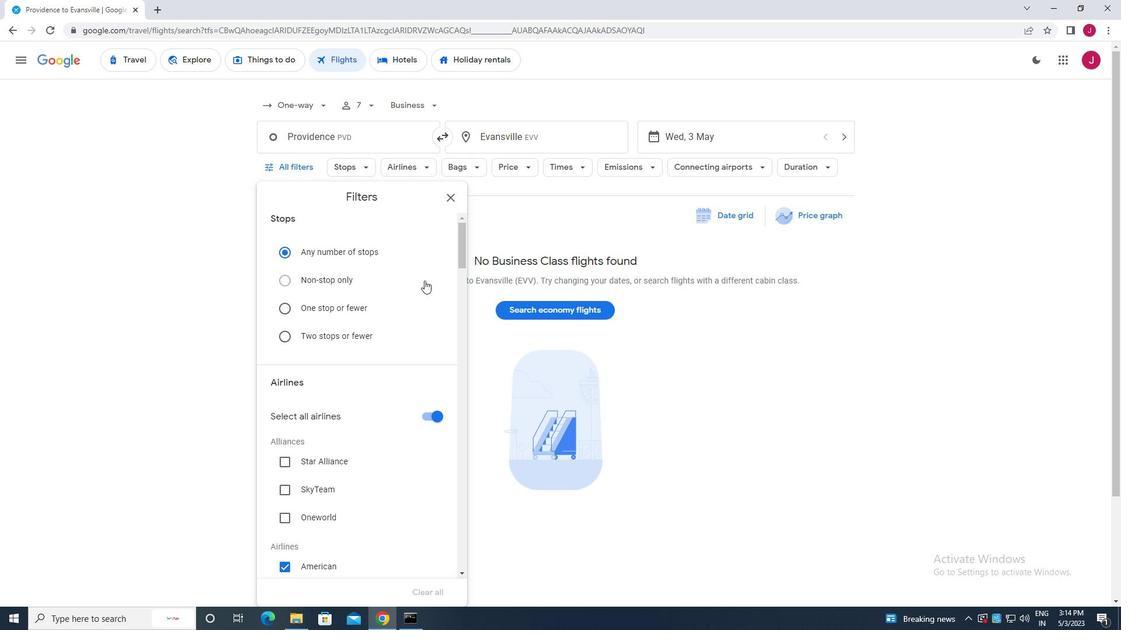 
Action: Mouse scrolled (426, 291) with delta (0, 0)
Screenshot: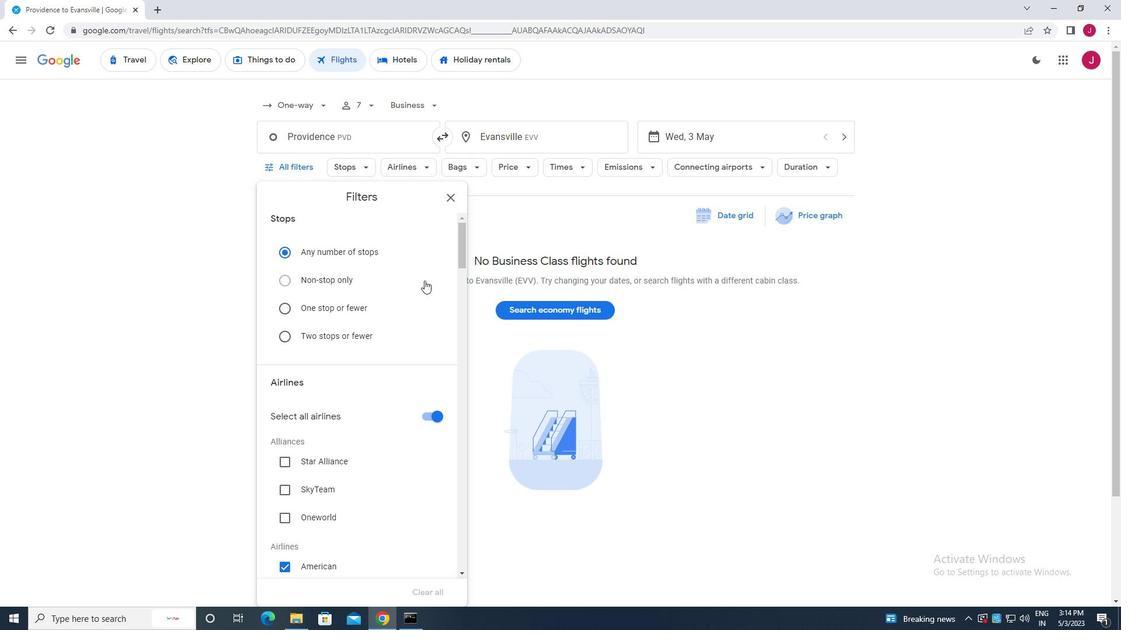
Action: Mouse moved to (432, 300)
Screenshot: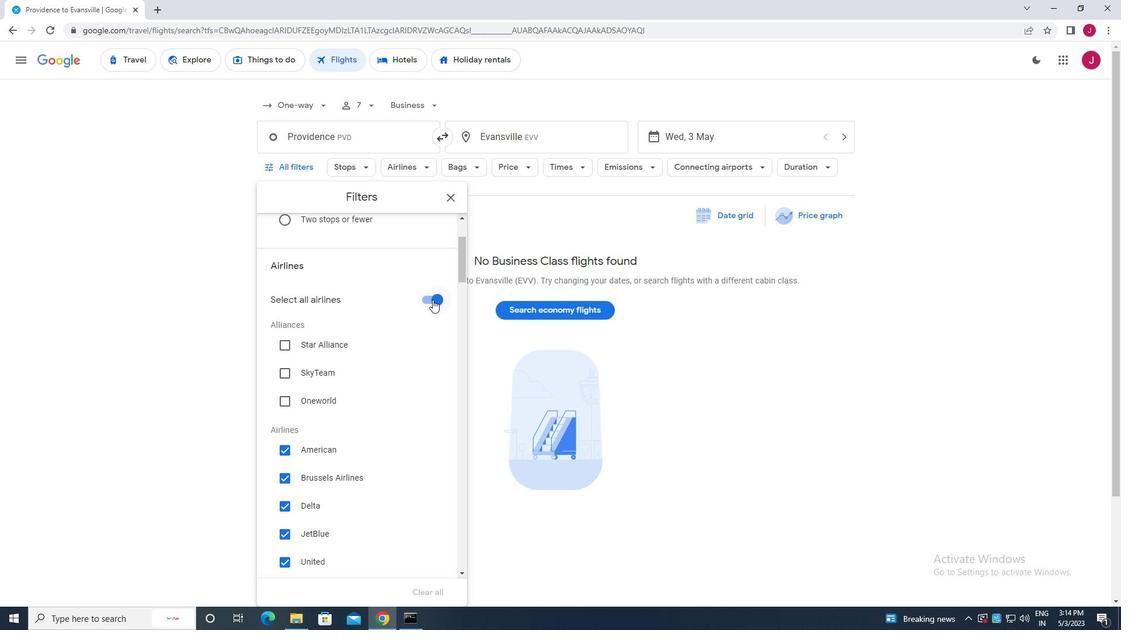 
Action: Mouse pressed left at (432, 300)
Screenshot: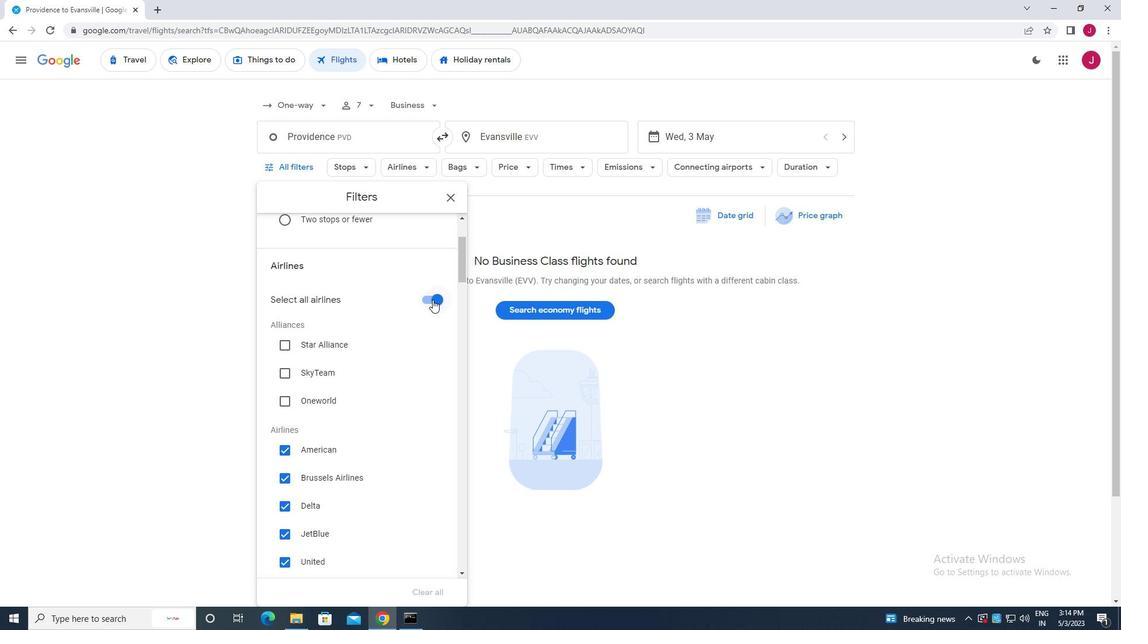 
Action: Mouse moved to (409, 298)
Screenshot: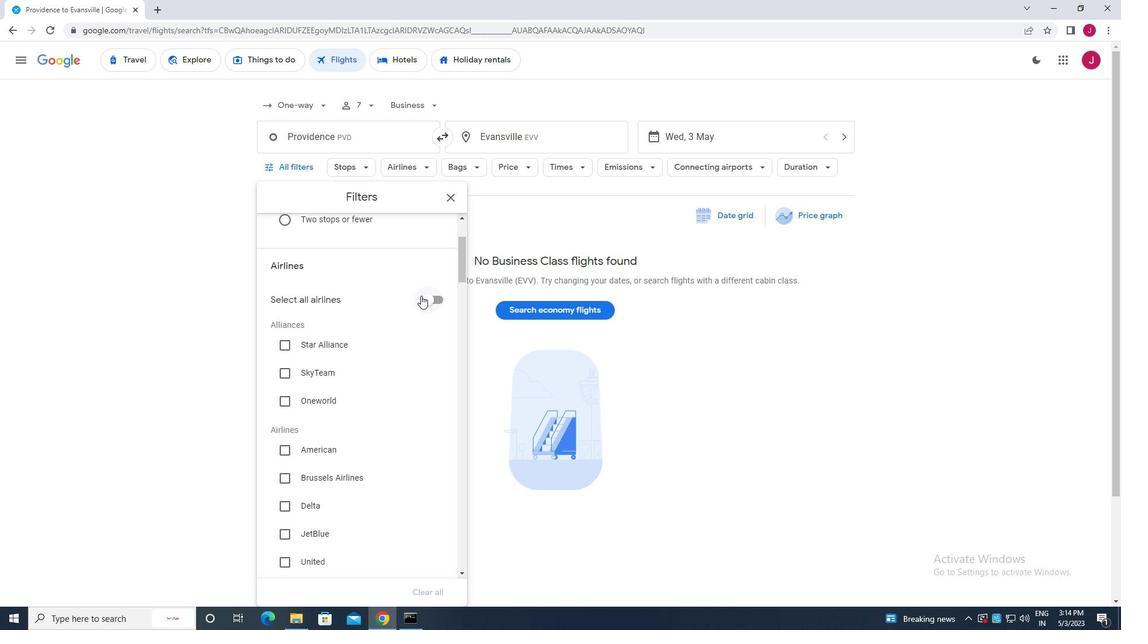 
Action: Mouse scrolled (409, 297) with delta (0, 0)
Screenshot: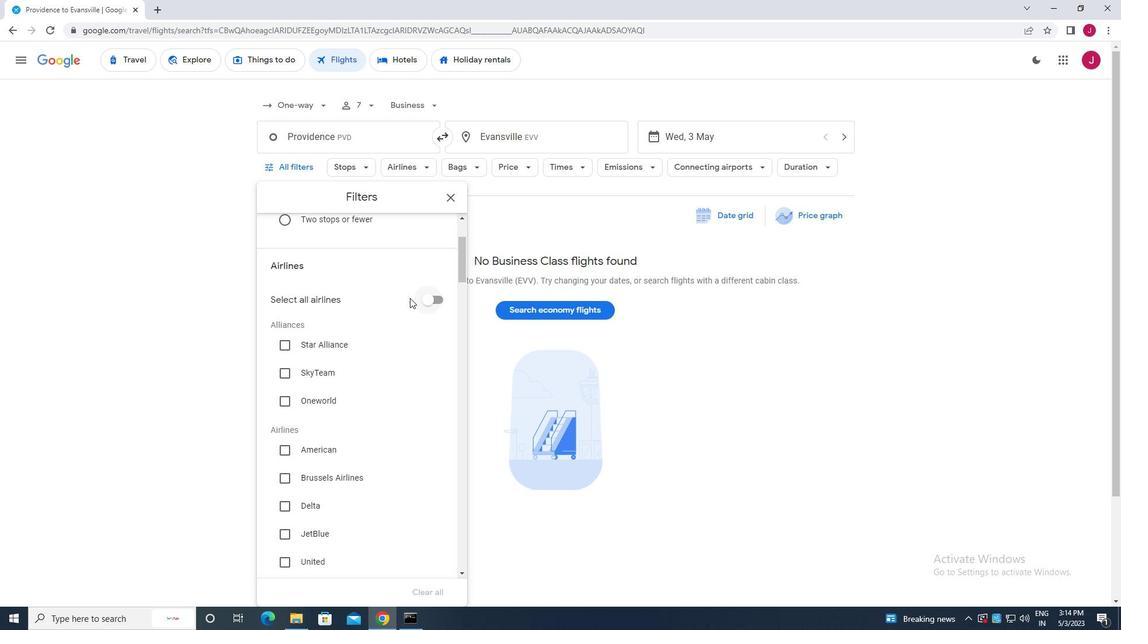 
Action: Mouse scrolled (409, 297) with delta (0, 0)
Screenshot: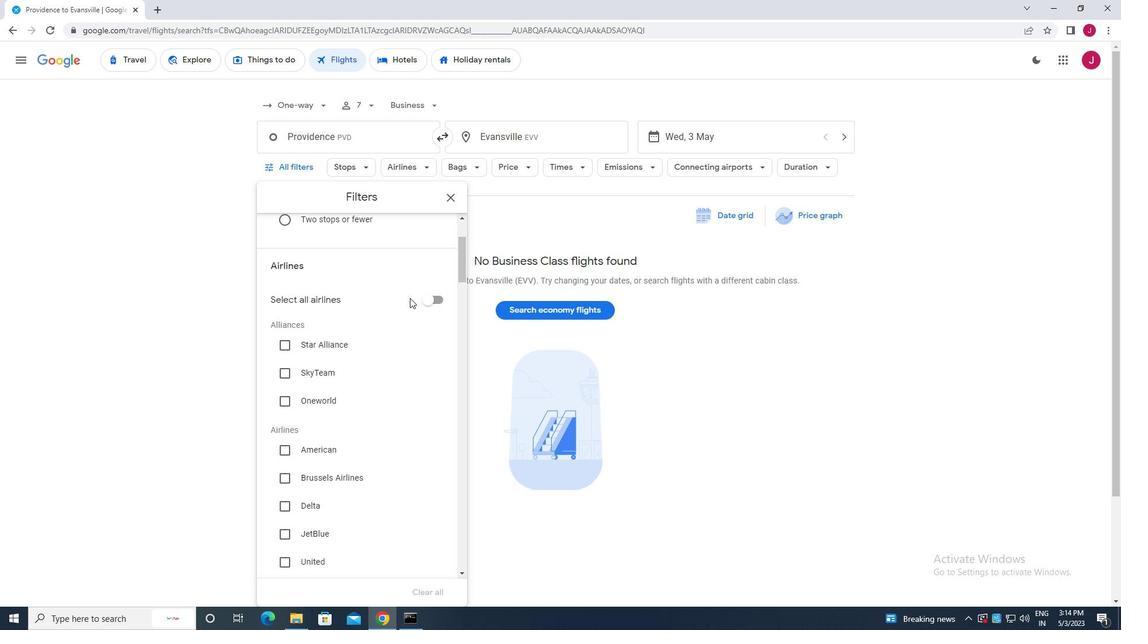 
Action: Mouse scrolled (409, 297) with delta (0, 0)
Screenshot: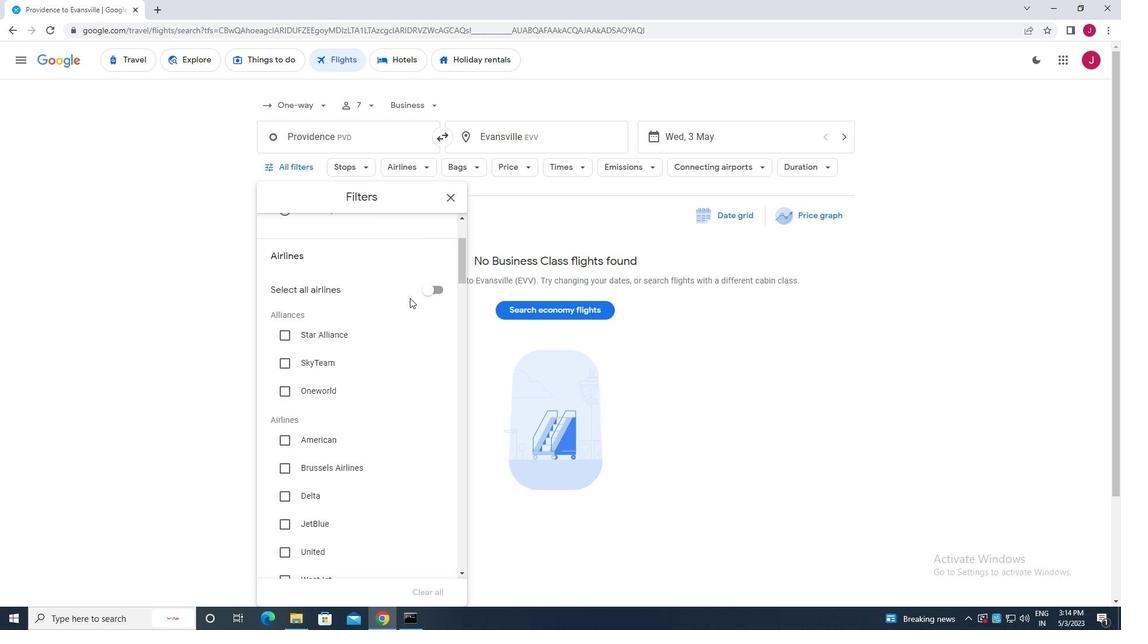 
Action: Mouse scrolled (409, 297) with delta (0, 0)
Screenshot: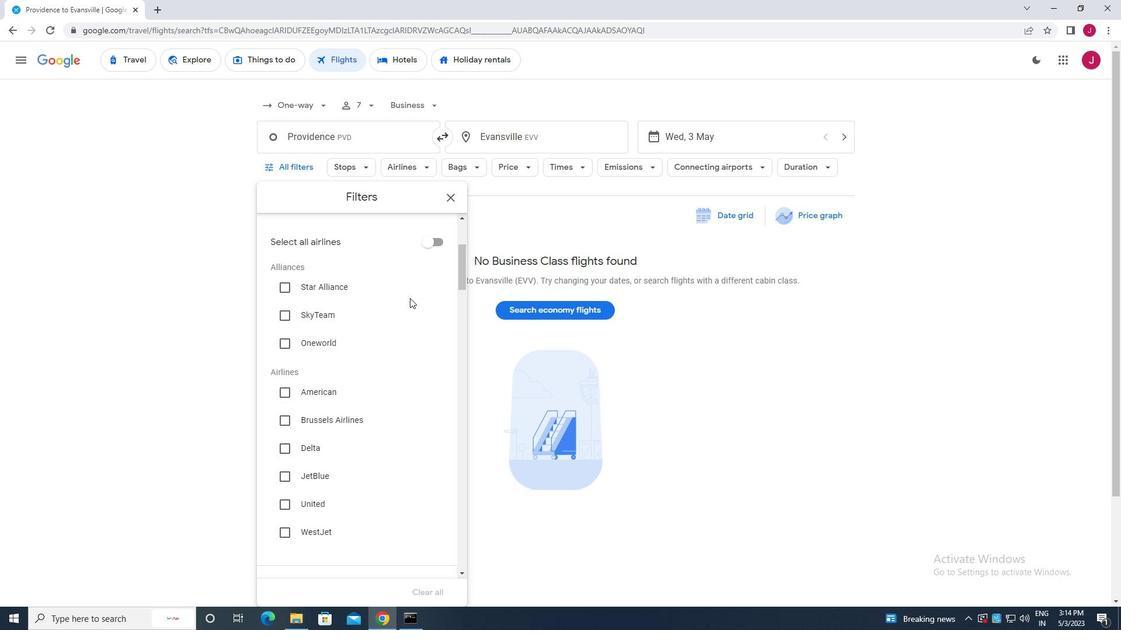 
Action: Mouse moved to (409, 299)
Screenshot: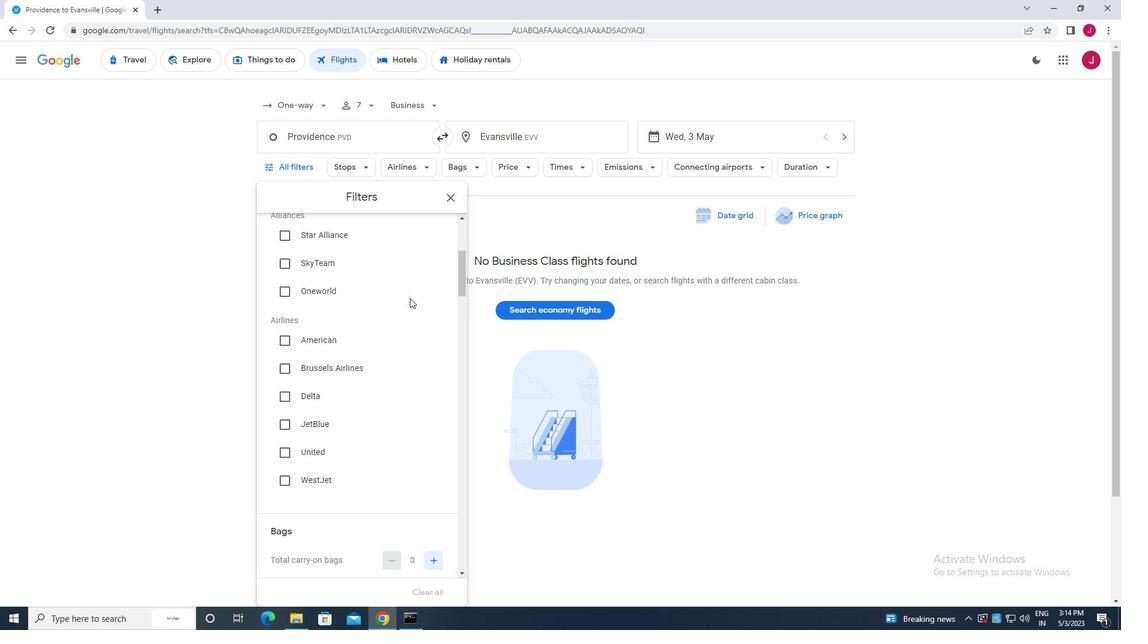 
Action: Mouse scrolled (409, 298) with delta (0, 0)
Screenshot: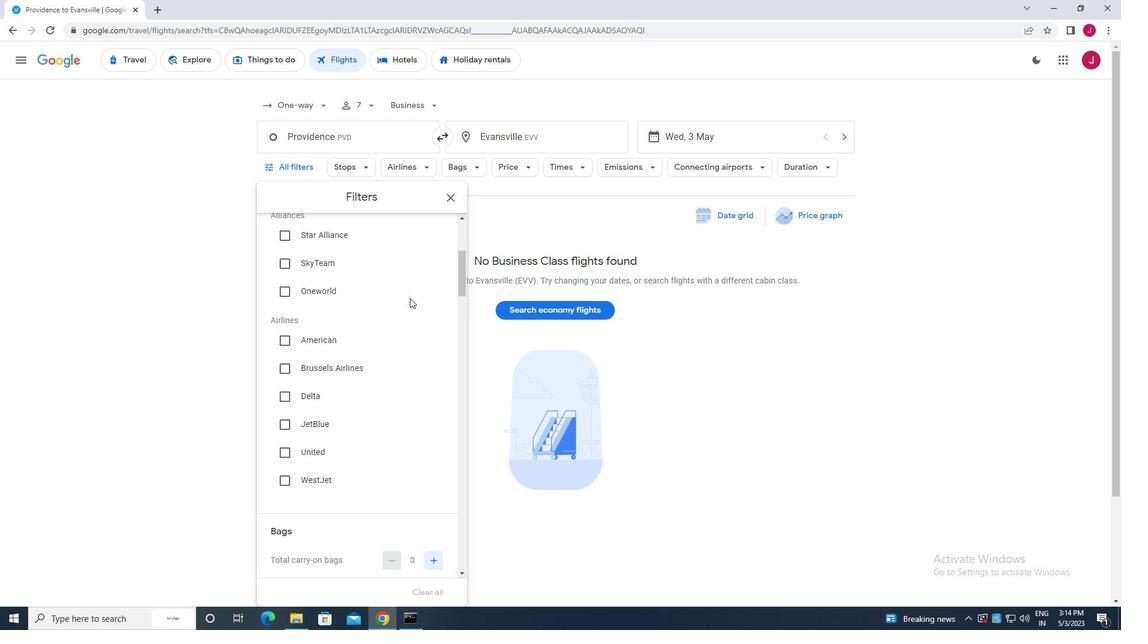
Action: Mouse moved to (410, 300)
Screenshot: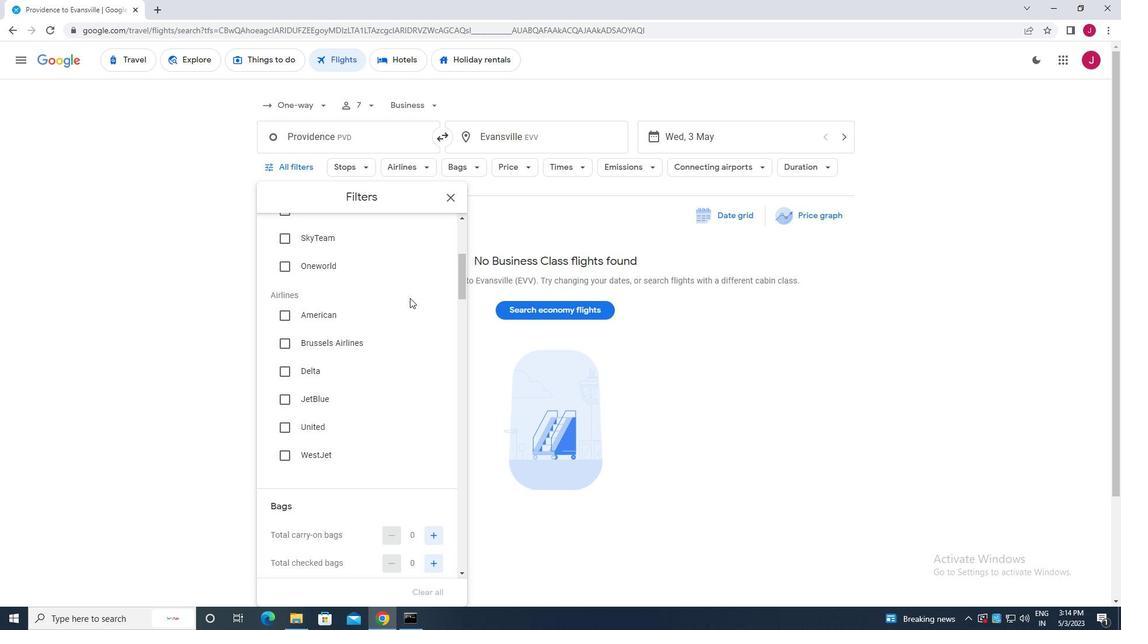 
Action: Mouse scrolled (410, 299) with delta (0, 0)
Screenshot: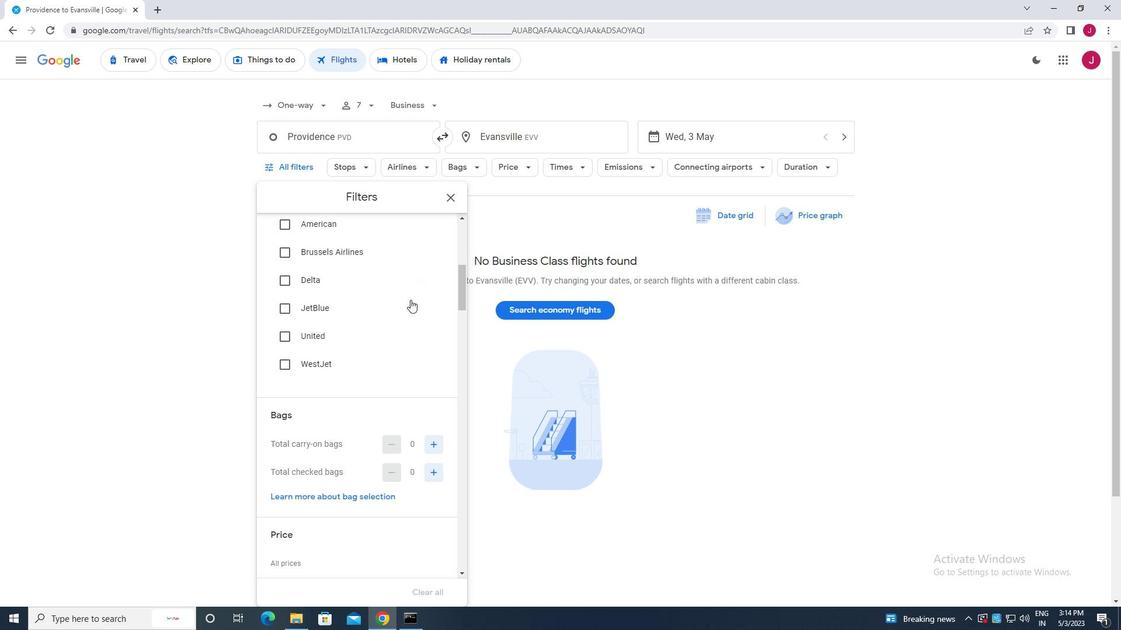 
Action: Mouse scrolled (410, 299) with delta (0, 0)
Screenshot: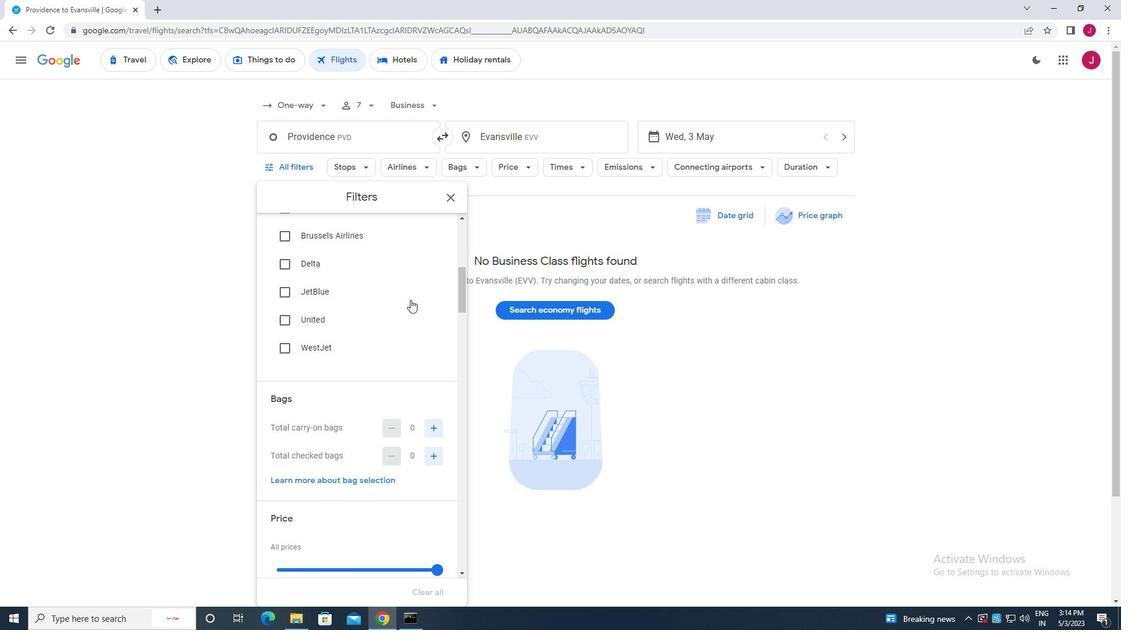 
Action: Mouse moved to (430, 260)
Screenshot: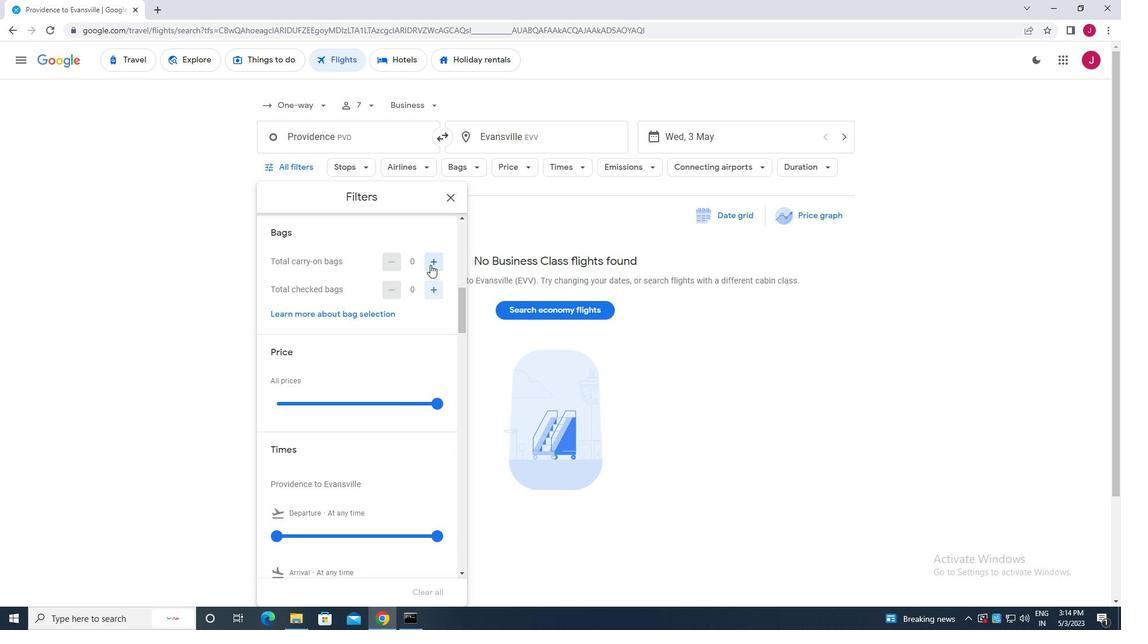 
Action: Mouse pressed left at (430, 260)
Screenshot: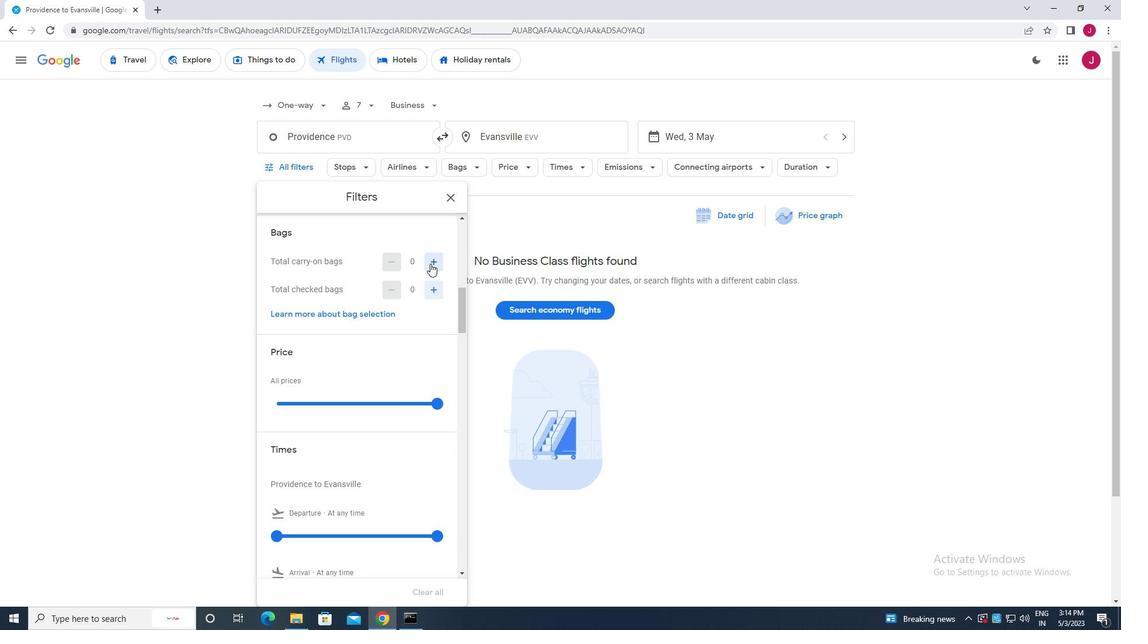 
Action: Mouse pressed left at (430, 260)
Screenshot: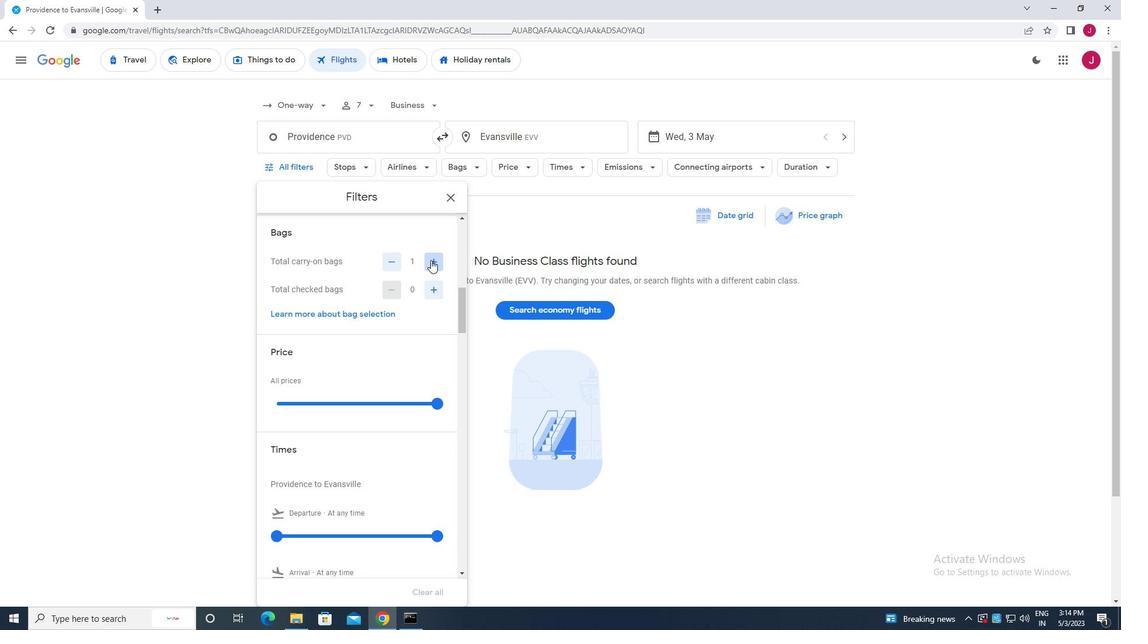 
Action: Mouse moved to (437, 291)
Screenshot: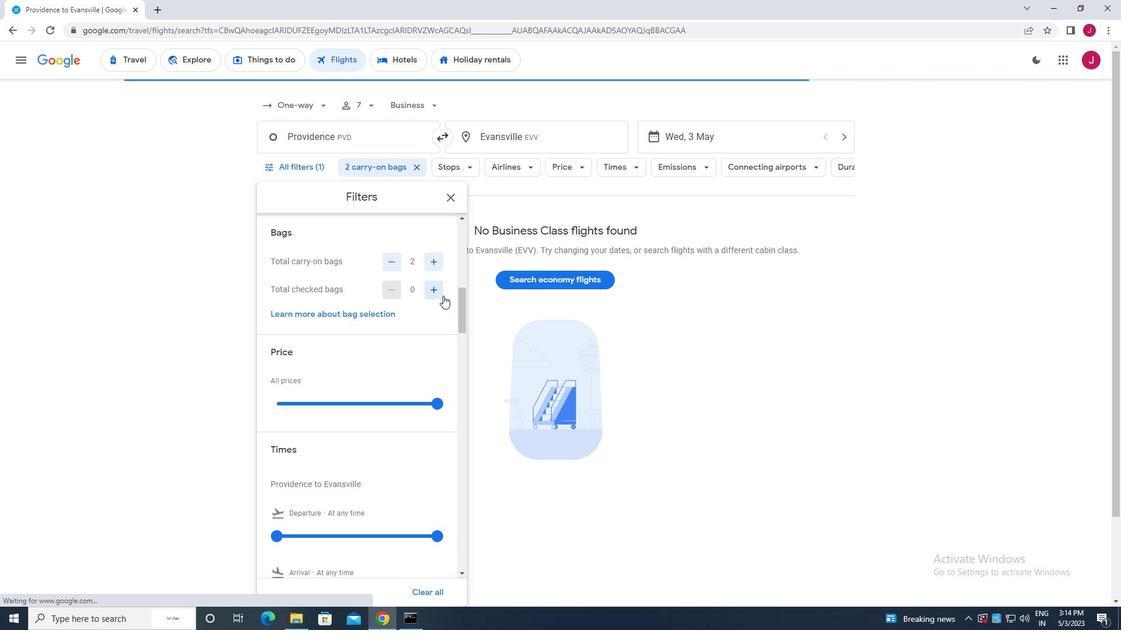 
Action: Mouse pressed left at (437, 291)
Screenshot: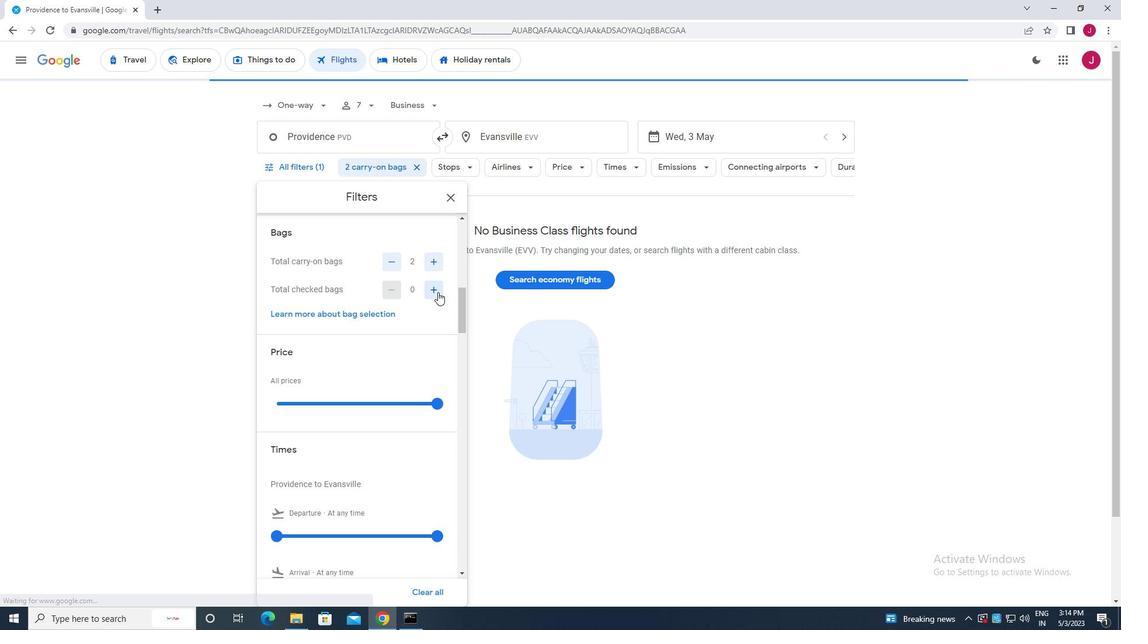 
Action: Mouse pressed left at (437, 291)
Screenshot: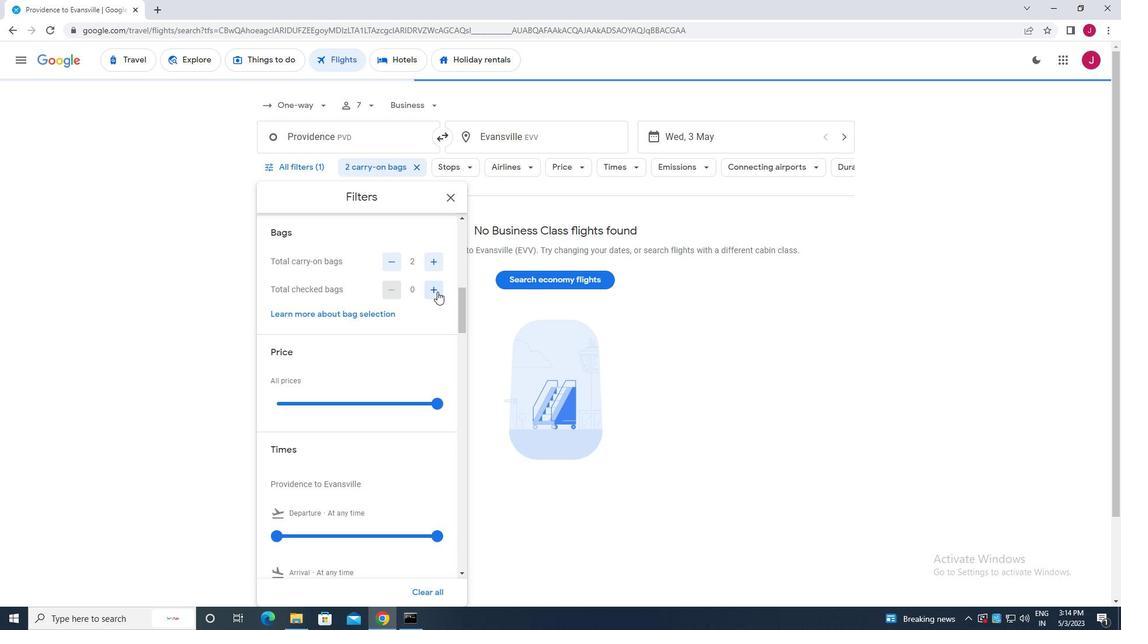 
Action: Mouse pressed left at (437, 291)
Screenshot: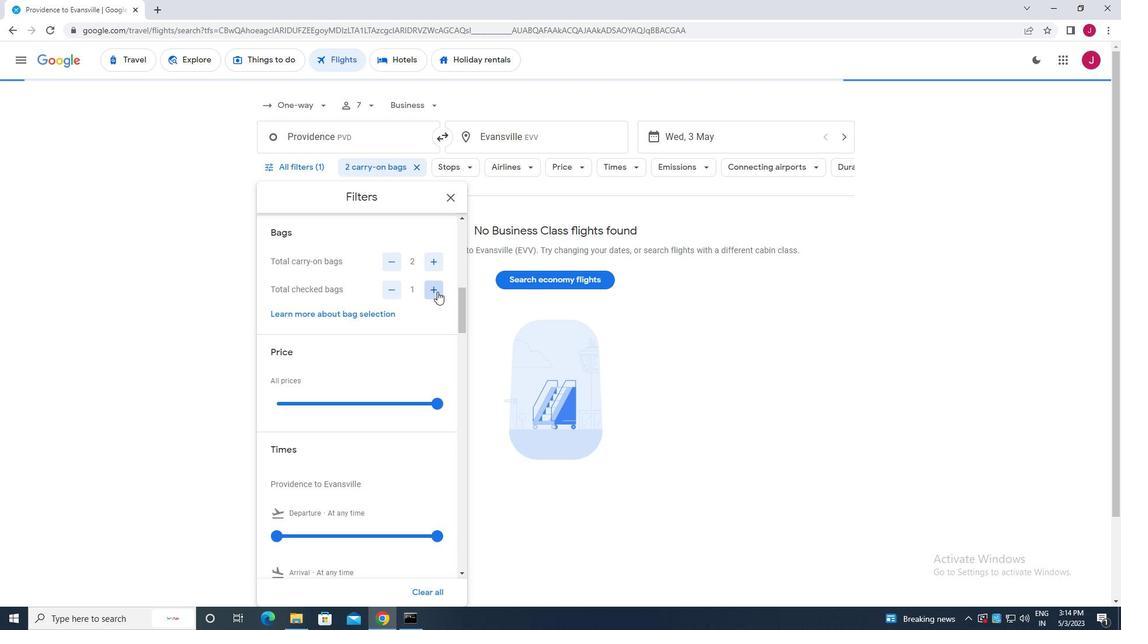 
Action: Mouse pressed left at (437, 291)
Screenshot: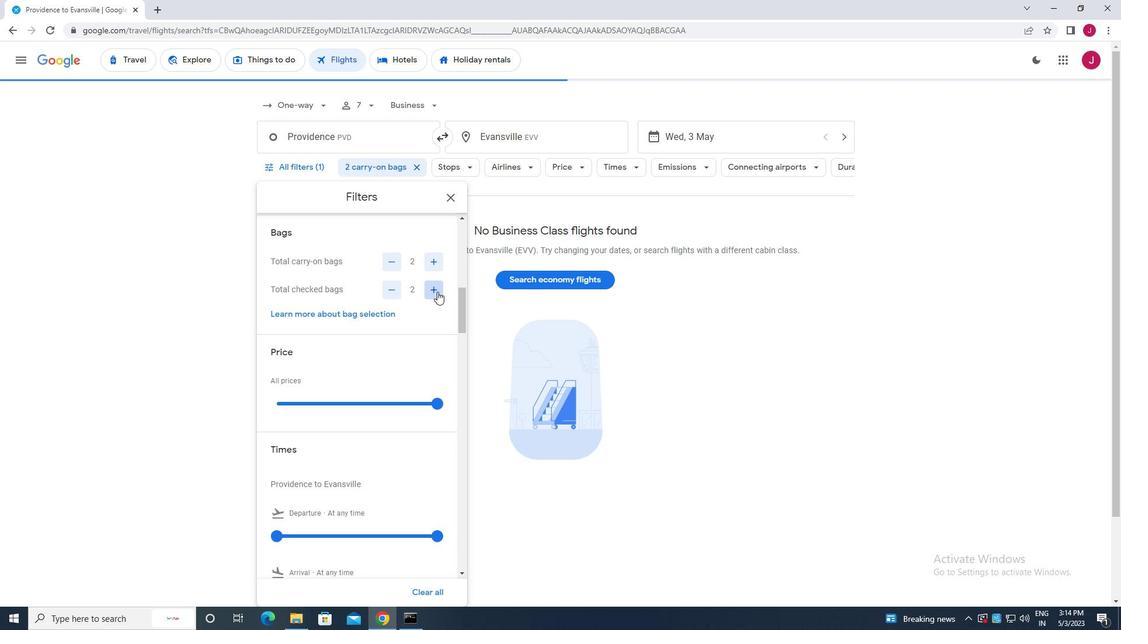 
Action: Mouse pressed left at (437, 291)
Screenshot: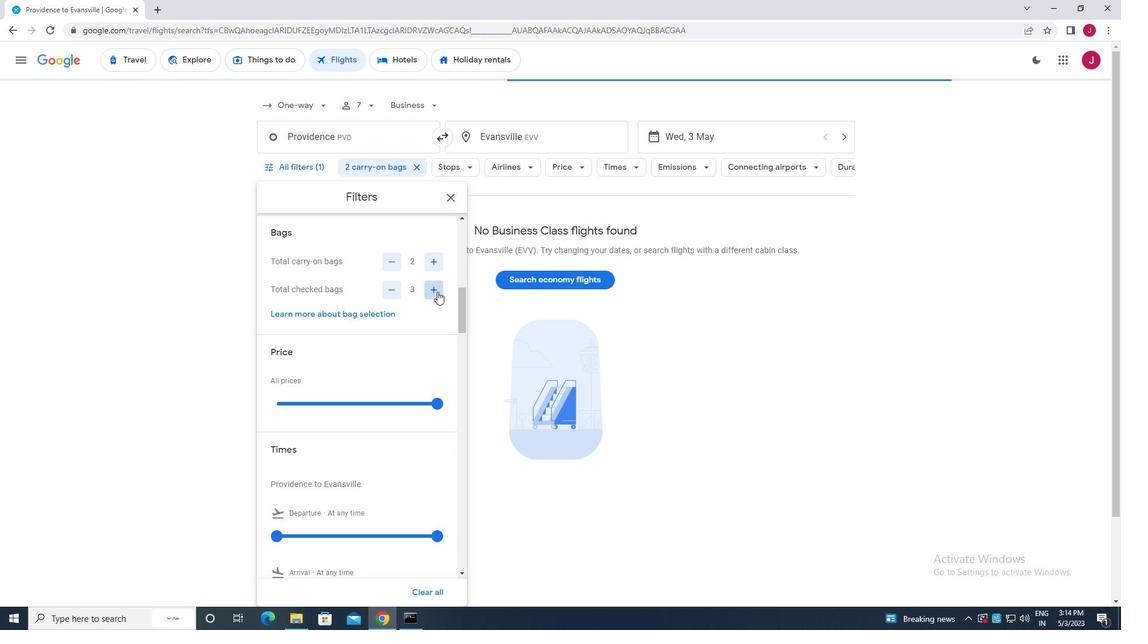 
Action: Mouse pressed left at (437, 291)
Screenshot: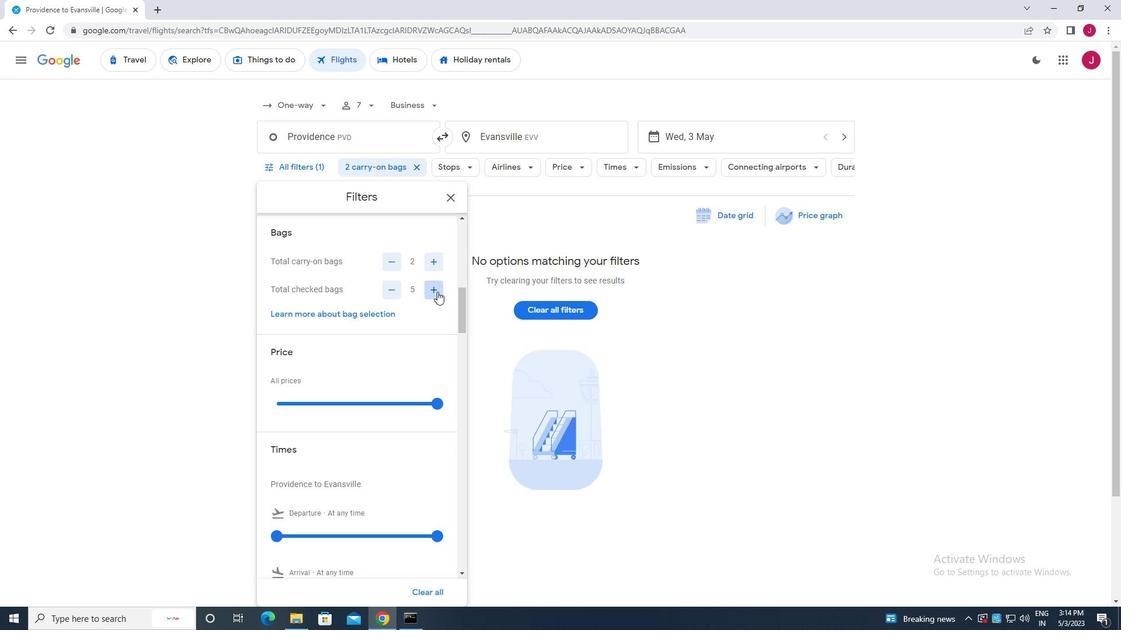 
Action: Mouse pressed left at (437, 291)
Screenshot: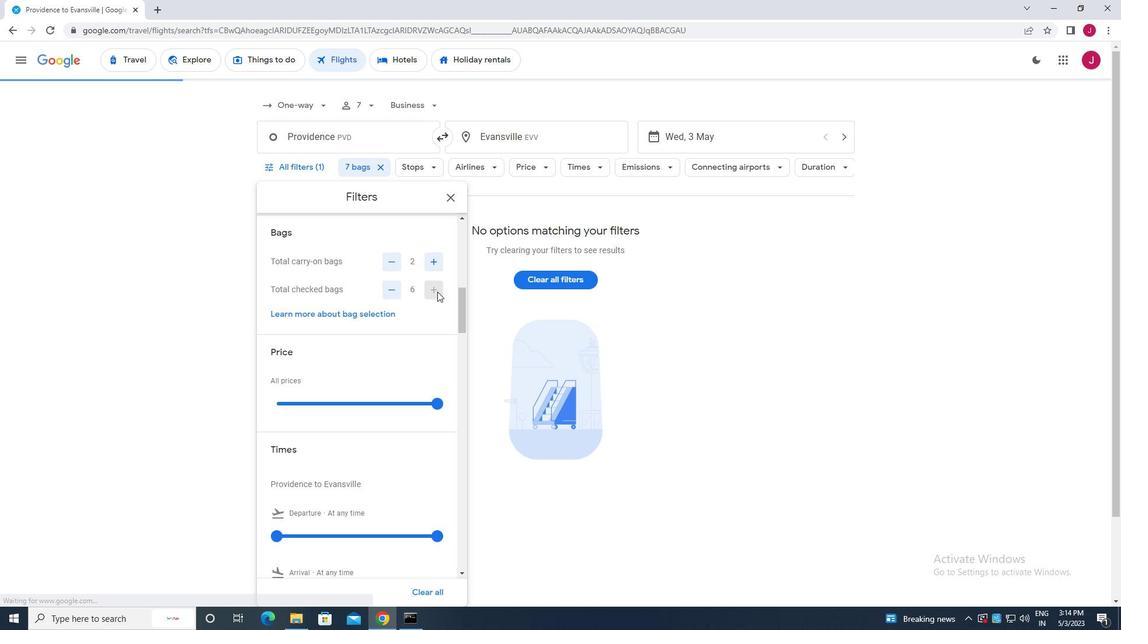 
Action: Mouse scrolled (437, 291) with delta (0, 0)
Screenshot: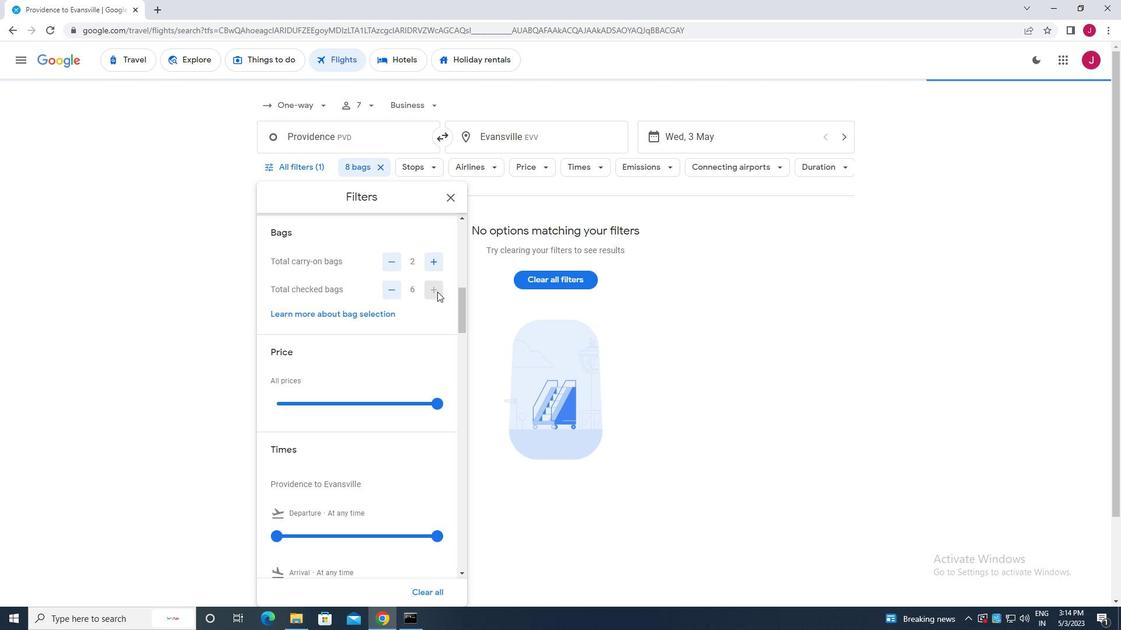 
Action: Mouse scrolled (437, 291) with delta (0, 0)
Screenshot: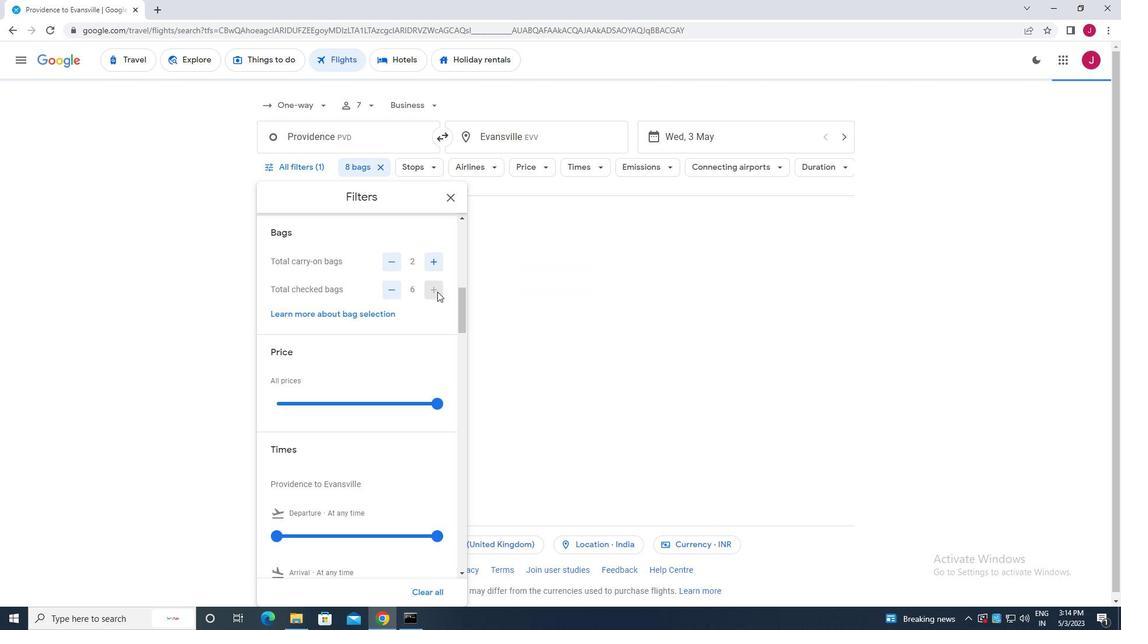 
Action: Mouse moved to (436, 286)
Screenshot: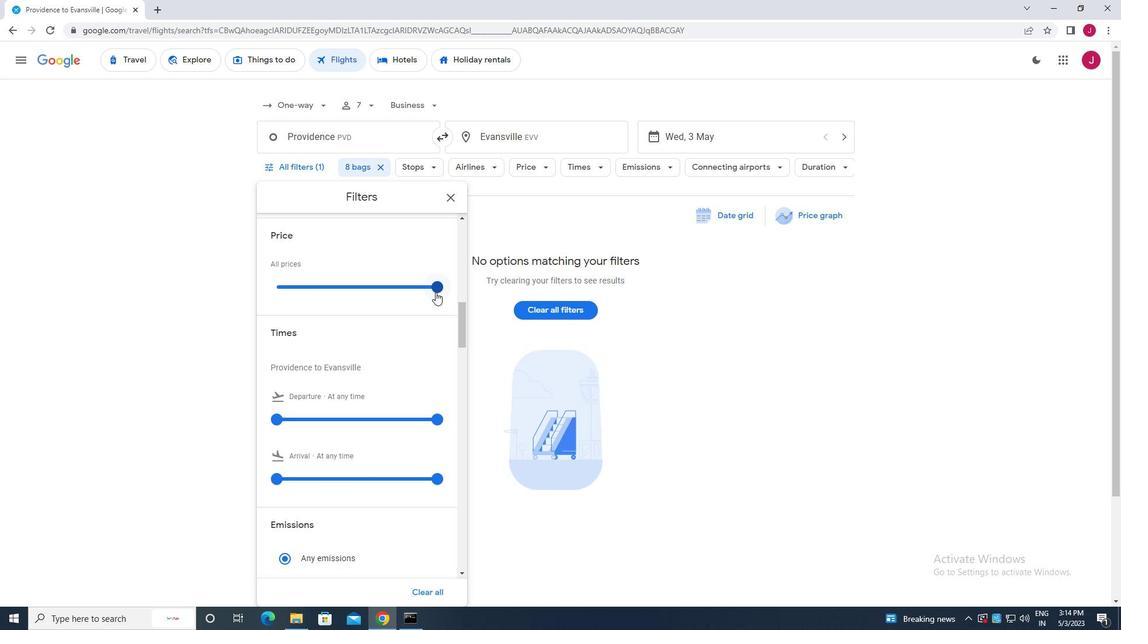 
Action: Mouse pressed left at (436, 286)
Screenshot: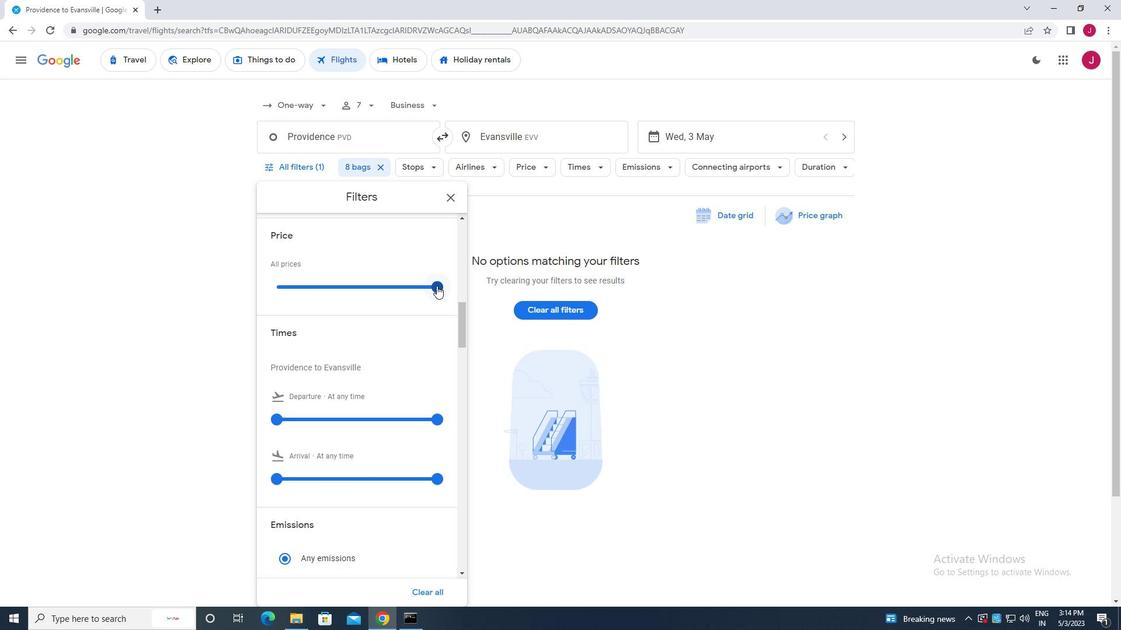 
Action: Mouse moved to (370, 297)
Screenshot: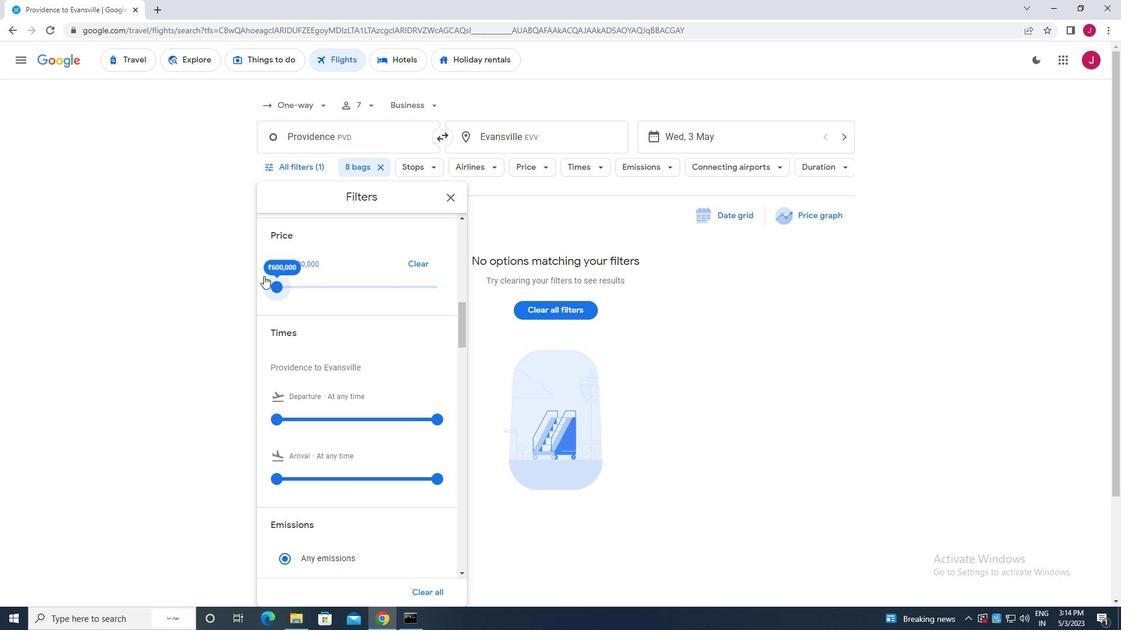 
Action: Mouse scrolled (370, 296) with delta (0, 0)
Screenshot: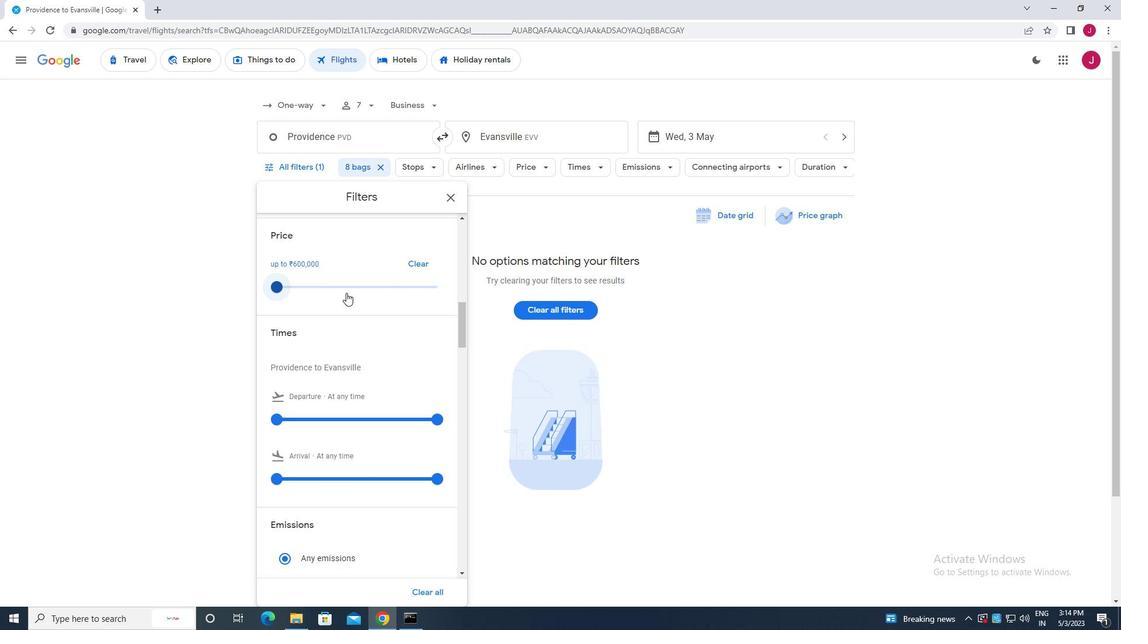 
Action: Mouse scrolled (370, 296) with delta (0, 0)
Screenshot: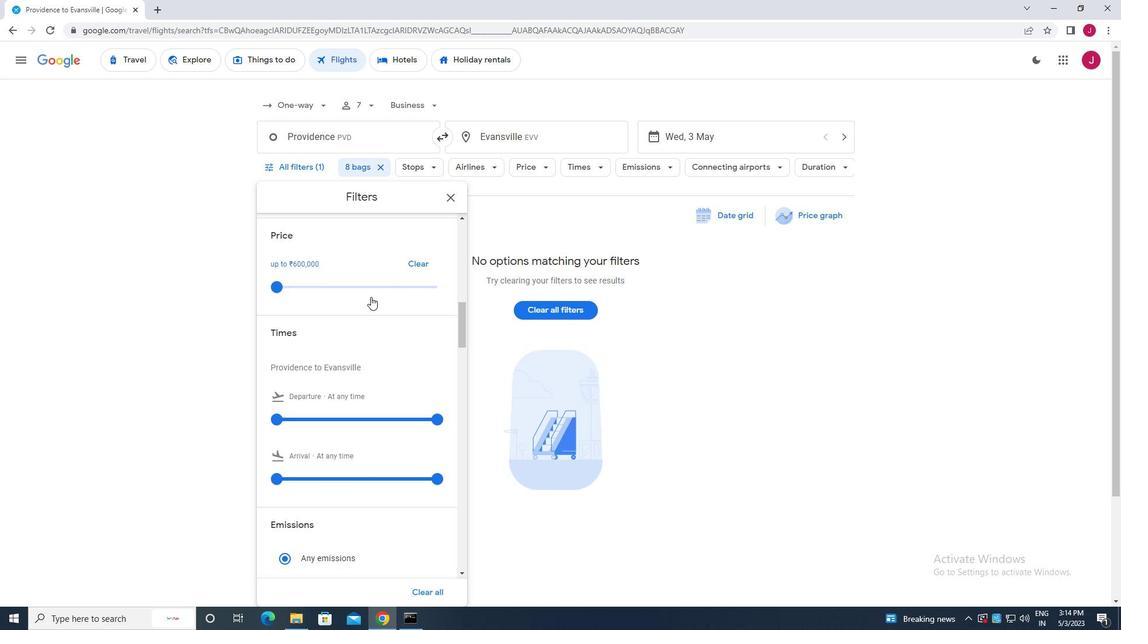 
Action: Mouse moved to (276, 305)
Screenshot: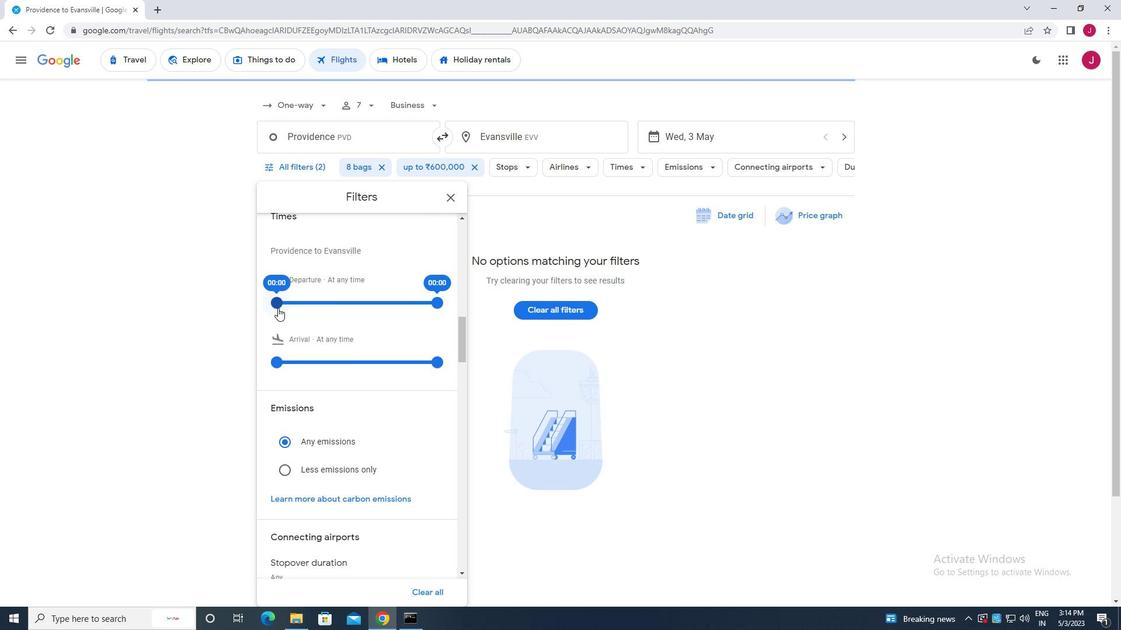 
Action: Mouse pressed left at (276, 305)
Screenshot: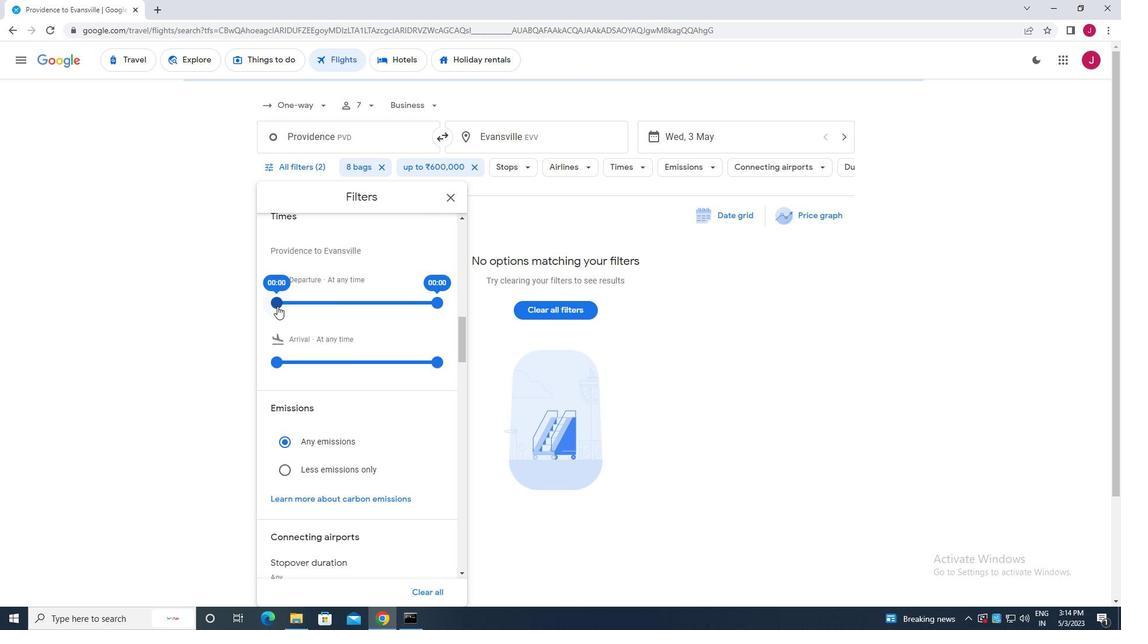 
Action: Mouse moved to (438, 304)
Screenshot: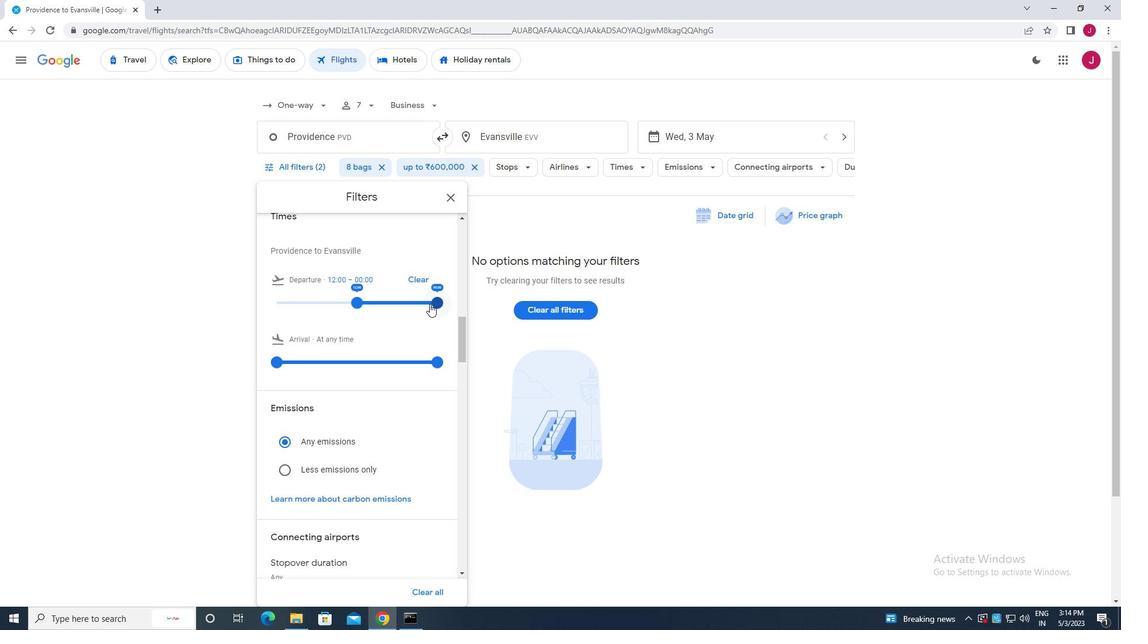 
Action: Mouse pressed left at (438, 304)
Screenshot: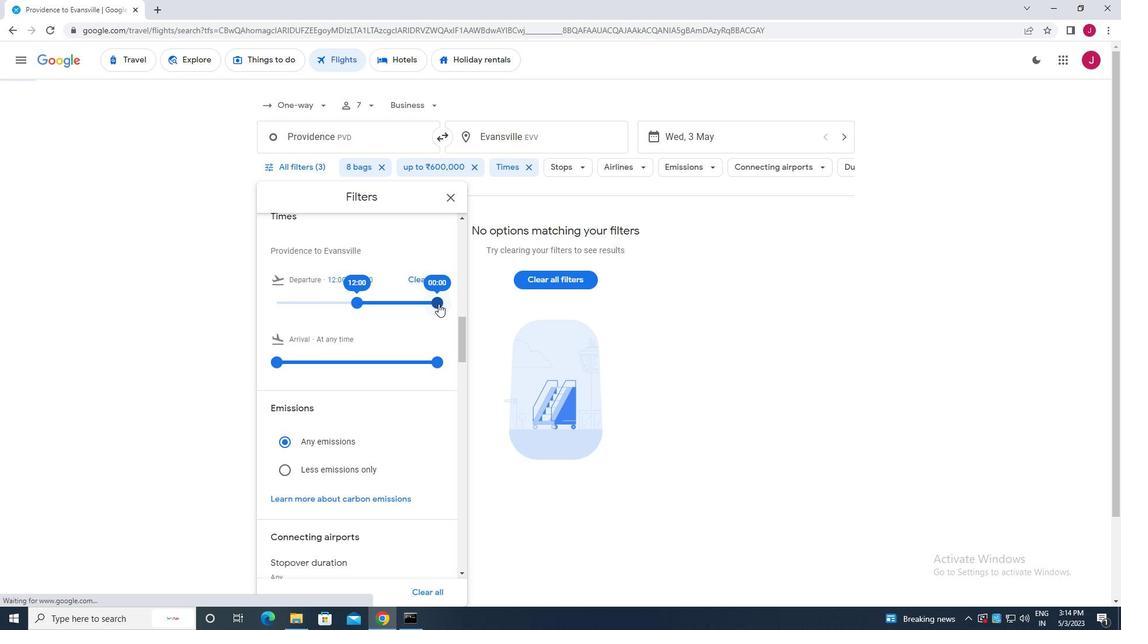 
Action: Mouse moved to (451, 200)
Screenshot: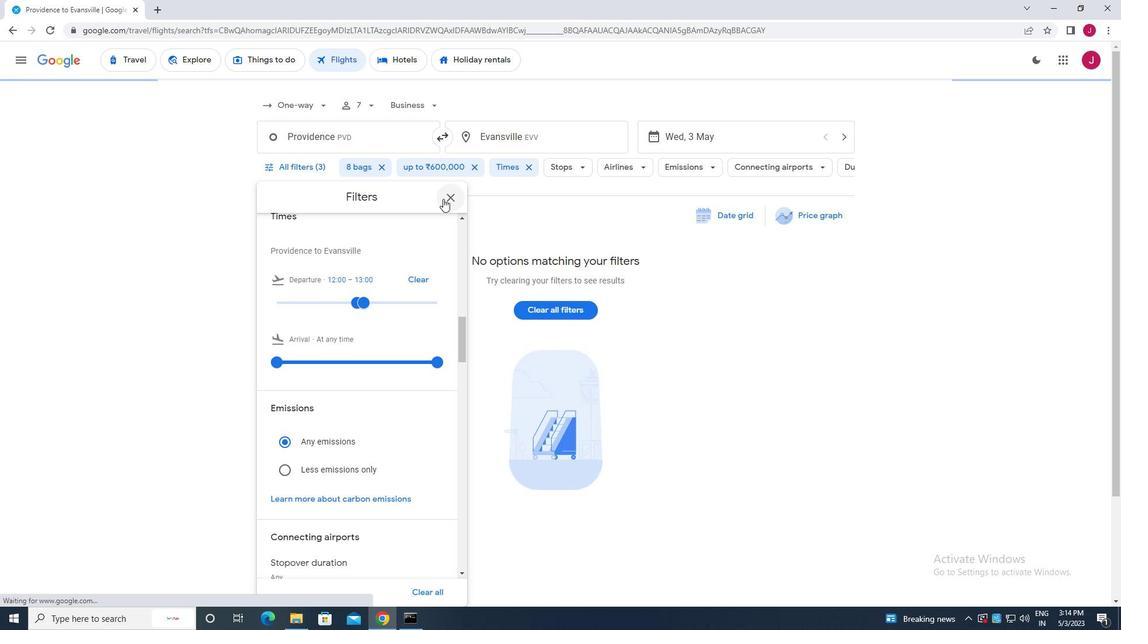 
Action: Mouse pressed left at (451, 200)
Screenshot: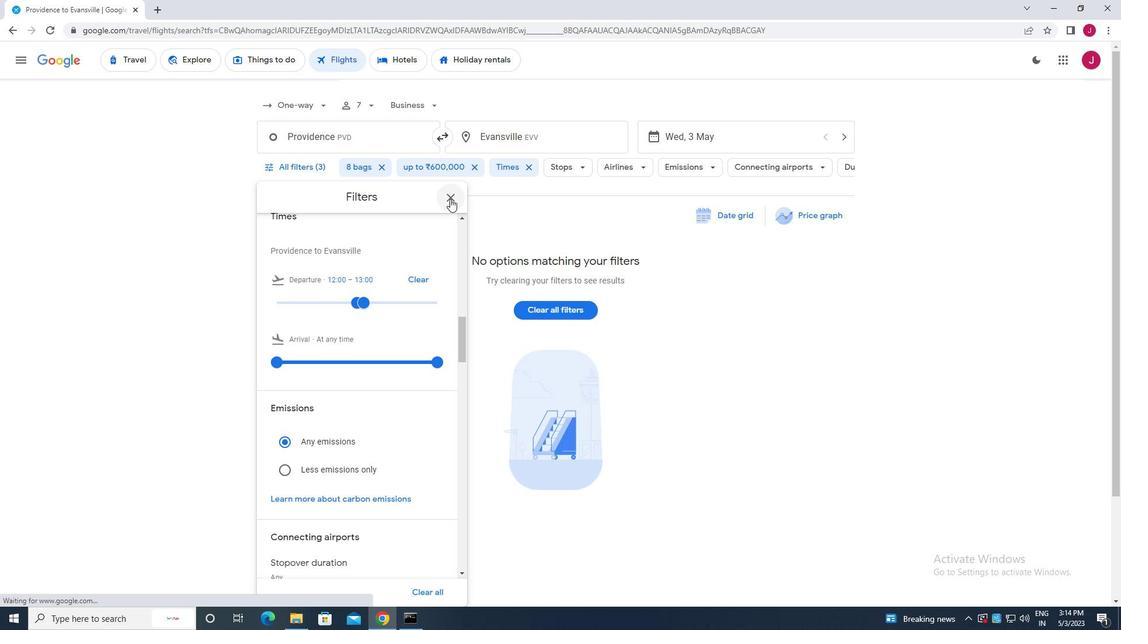 
Action: Mouse moved to (452, 203)
Screenshot: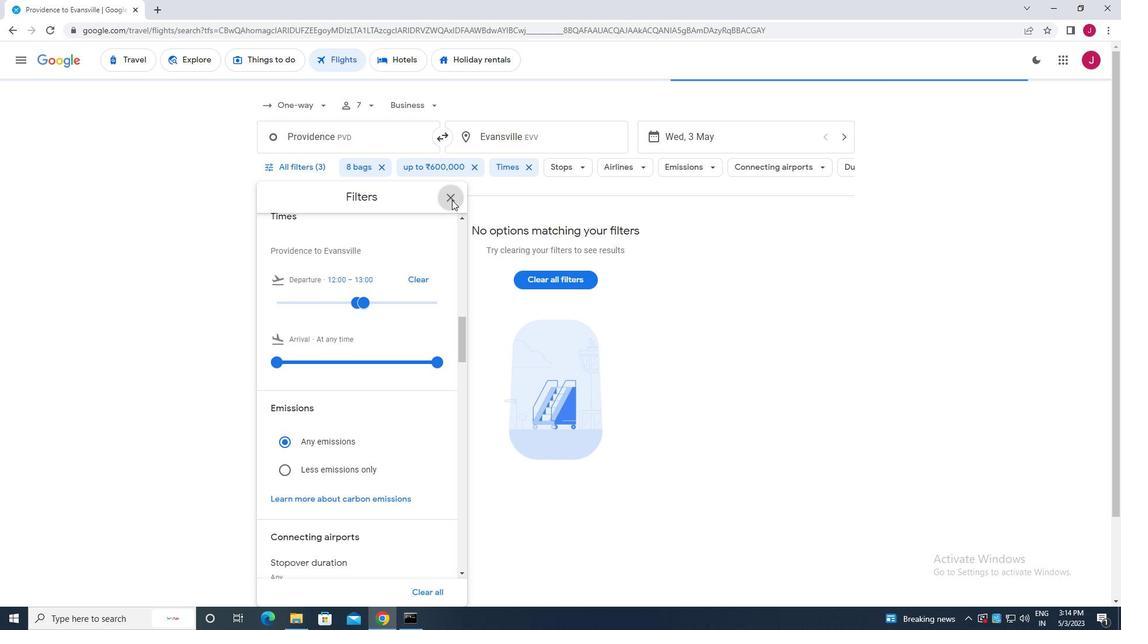 
